 Task: Find connections with filter location Cottbus with filter topic #humanresourceswith filter profile language French with filter current company Axtria - Ingenious Insights with filter school Nagpur University with filter industry Wholesale Luxury Goods and Jewelry with filter service category Real Estate Appraisal with filter keywords title Commercial Loan Officer
Action: Mouse moved to (518, 68)
Screenshot: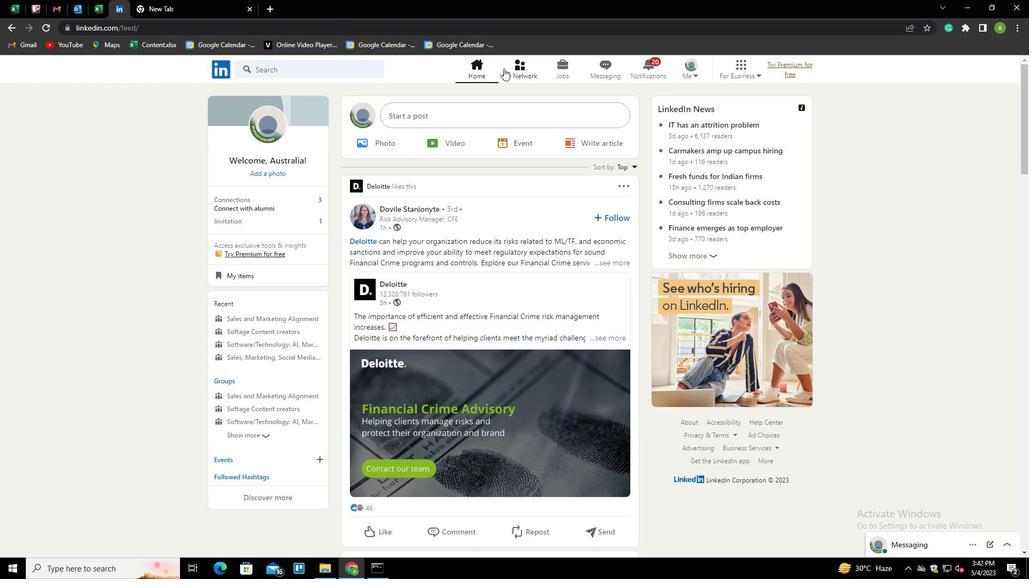 
Action: Mouse pressed left at (518, 68)
Screenshot: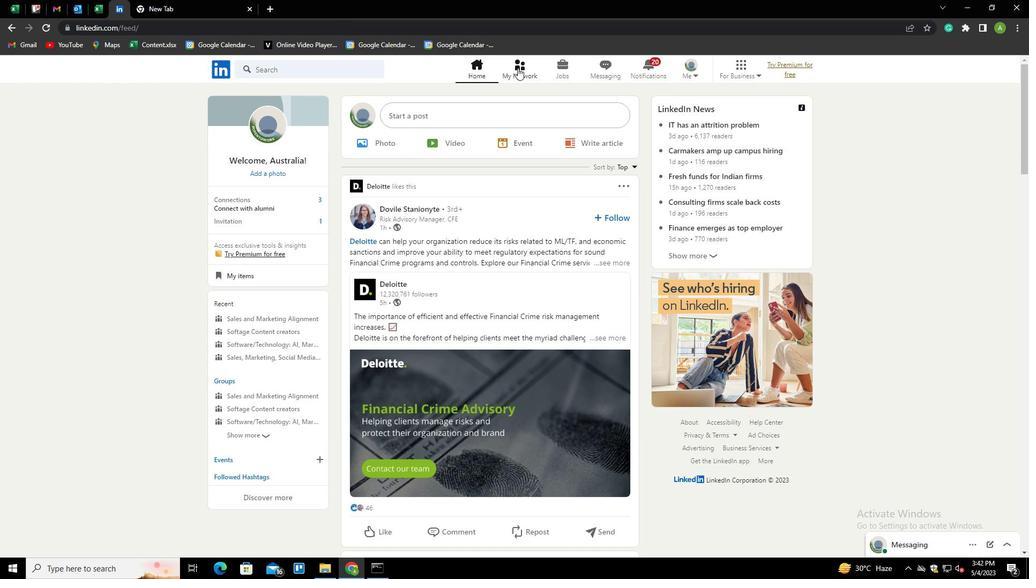 
Action: Mouse moved to (262, 128)
Screenshot: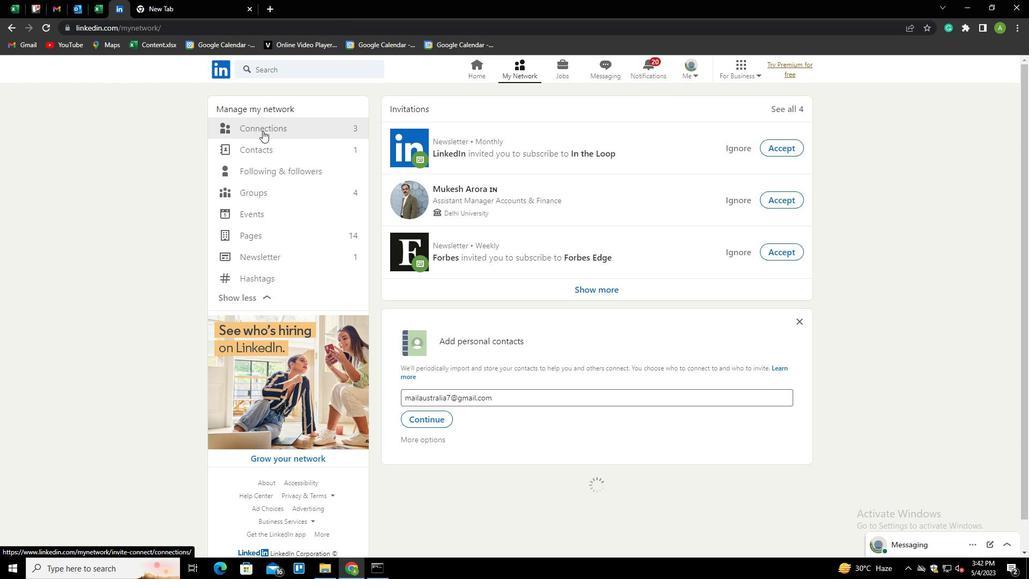 
Action: Mouse pressed left at (262, 128)
Screenshot: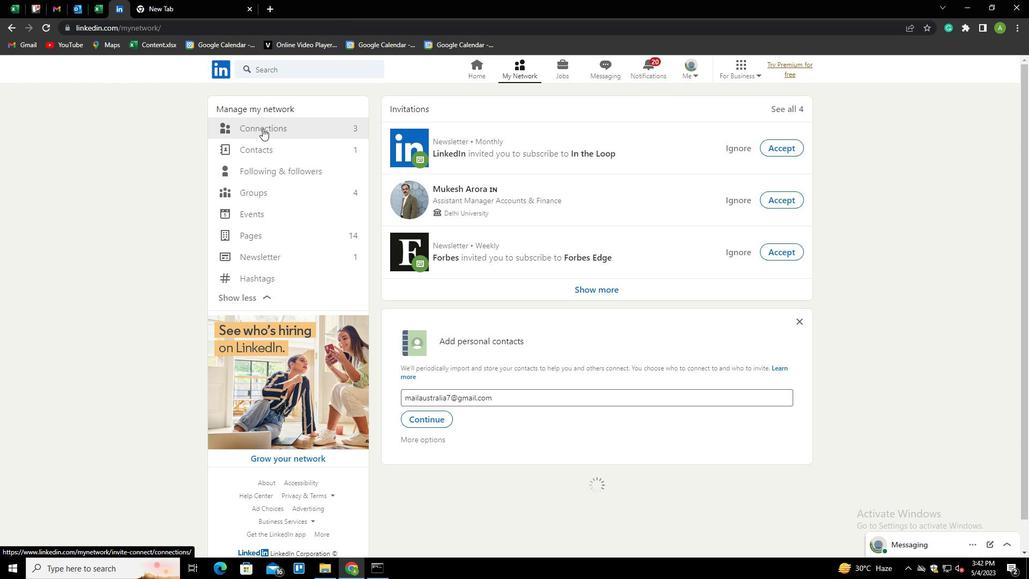 
Action: Mouse moved to (591, 127)
Screenshot: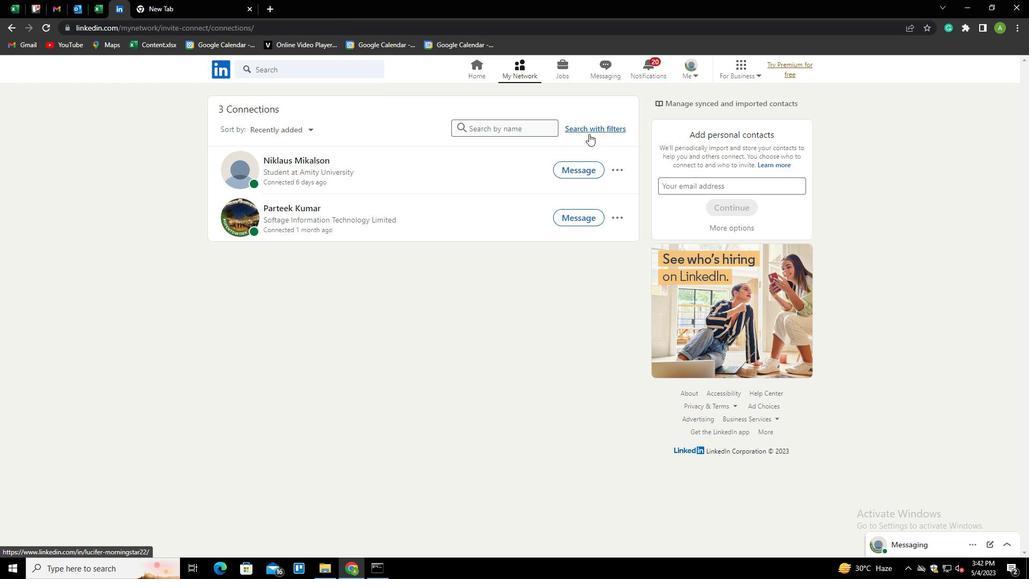 
Action: Mouse pressed left at (591, 127)
Screenshot: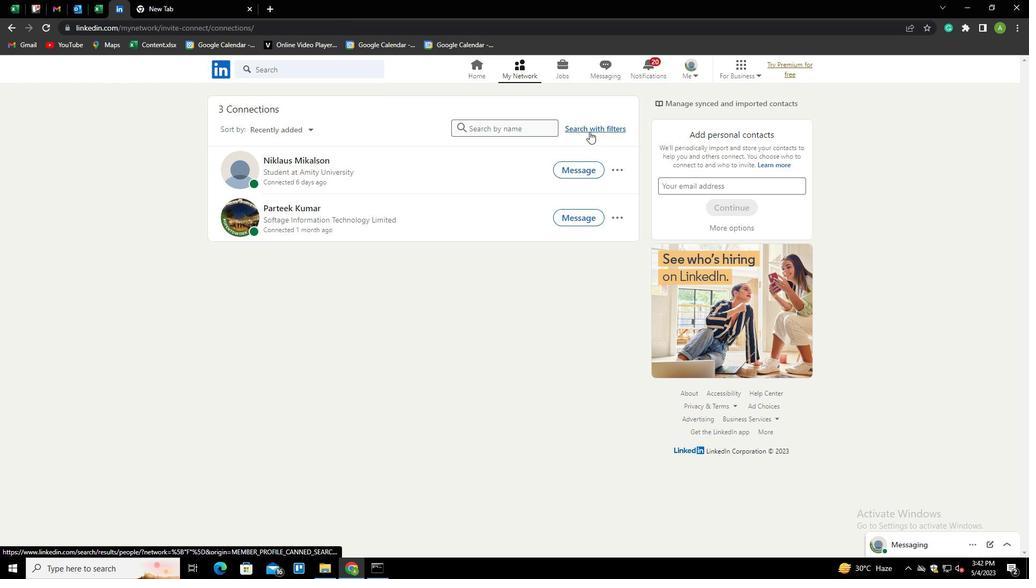 
Action: Mouse moved to (550, 100)
Screenshot: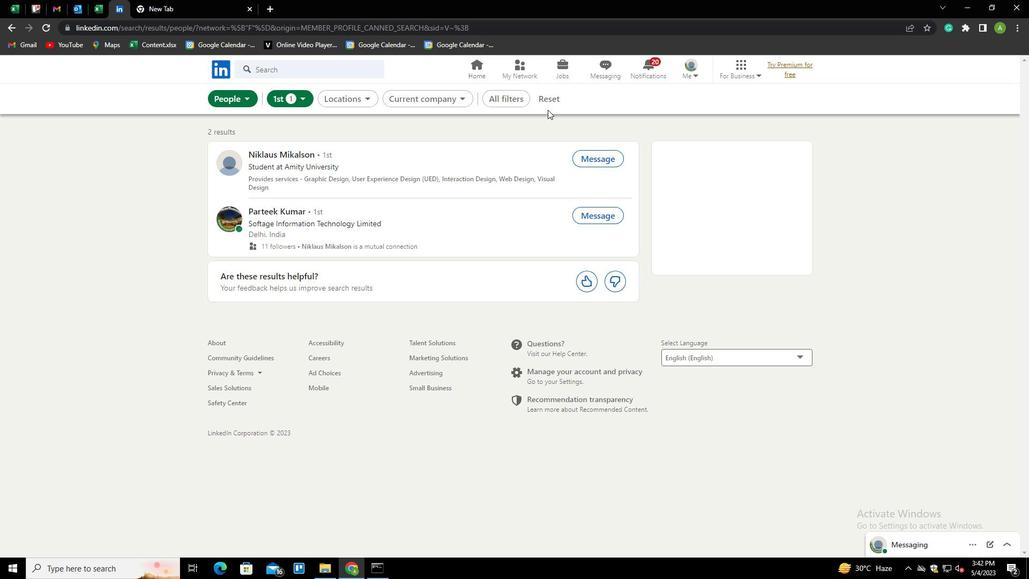 
Action: Mouse pressed left at (550, 100)
Screenshot: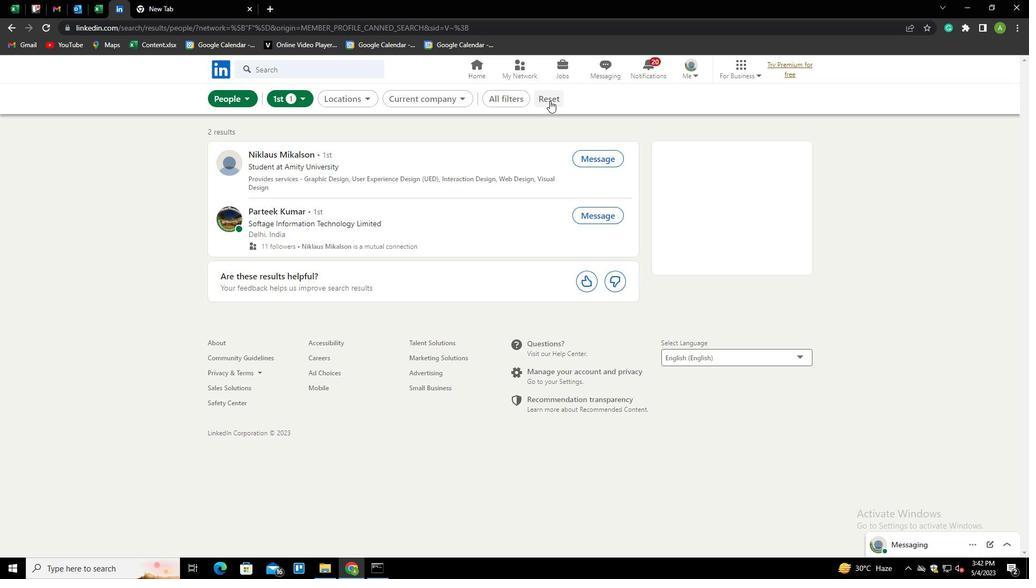 
Action: Mouse moved to (529, 99)
Screenshot: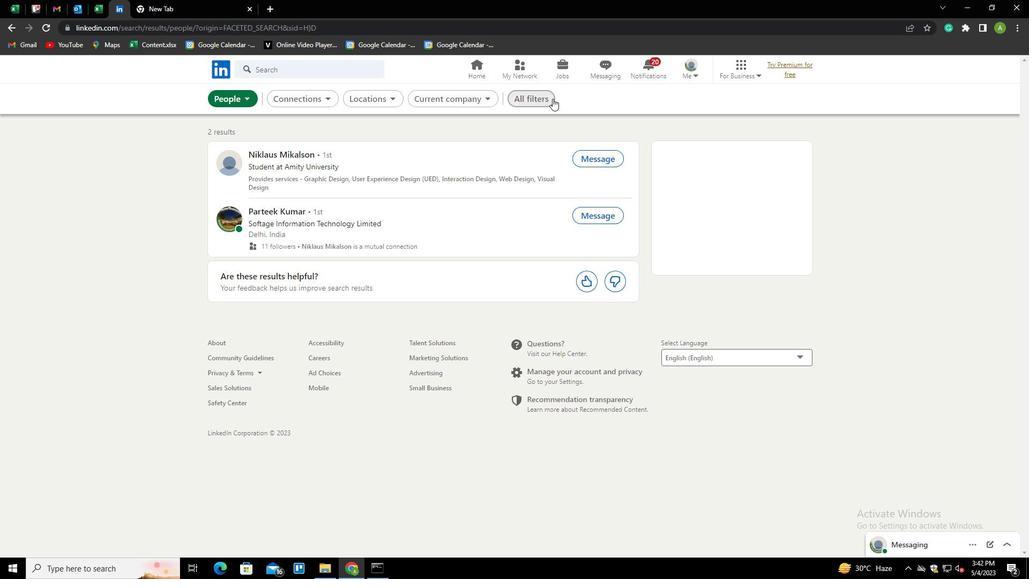 
Action: Mouse pressed left at (529, 99)
Screenshot: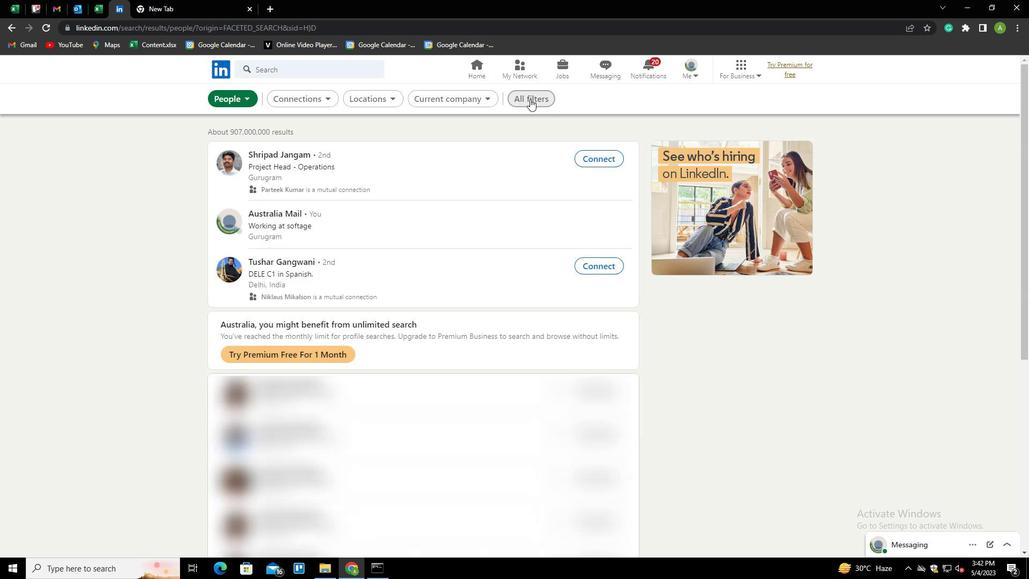 
Action: Mouse moved to (907, 376)
Screenshot: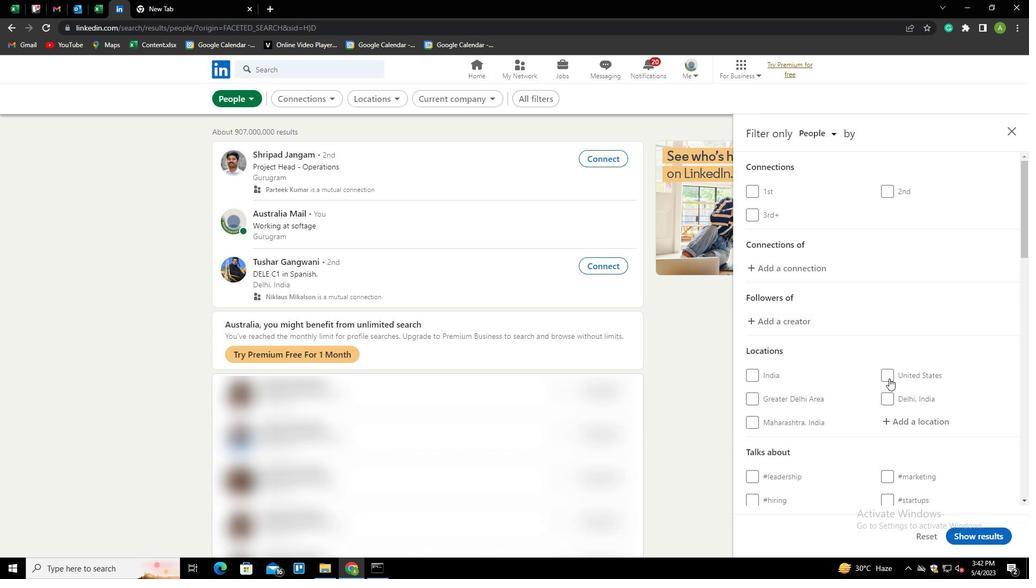 
Action: Mouse scrolled (907, 375) with delta (0, 0)
Screenshot: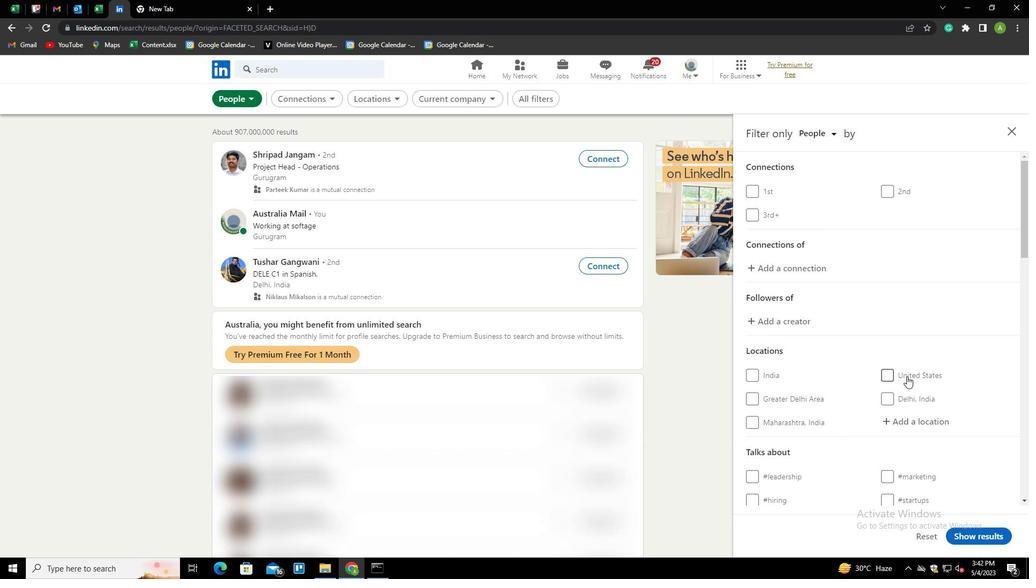 
Action: Mouse scrolled (907, 375) with delta (0, 0)
Screenshot: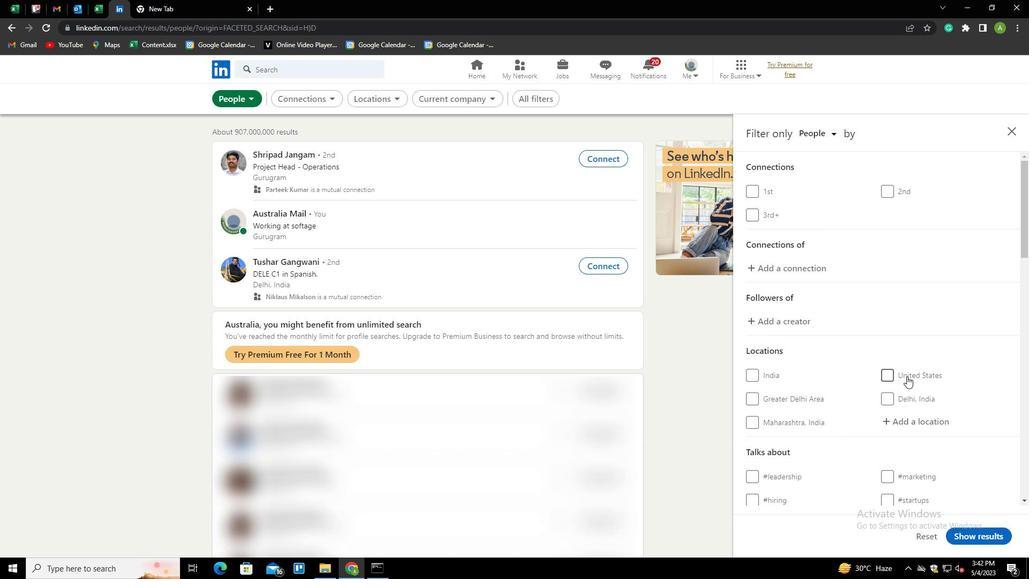 
Action: Mouse moved to (893, 319)
Screenshot: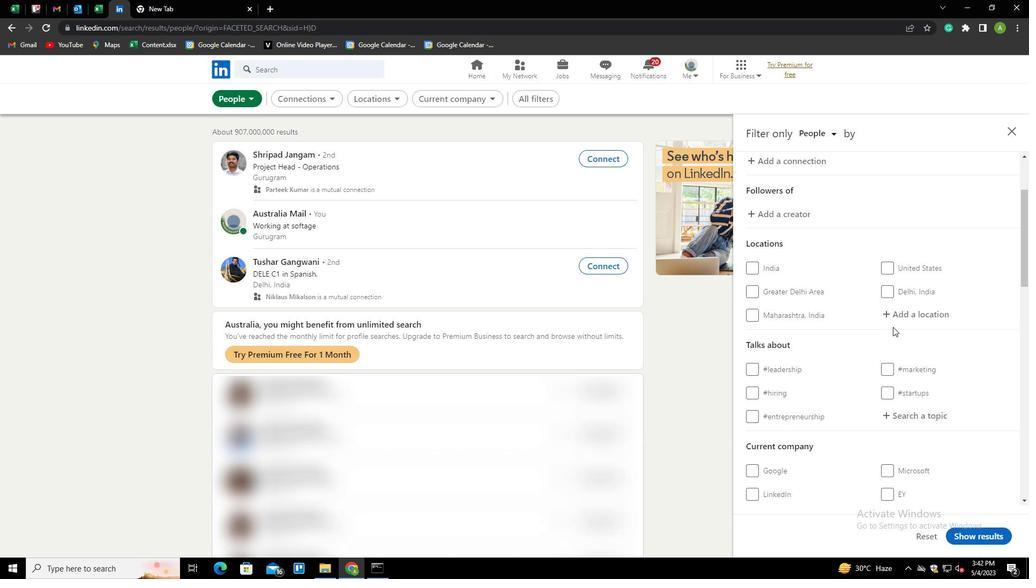 
Action: Mouse pressed left at (893, 319)
Screenshot: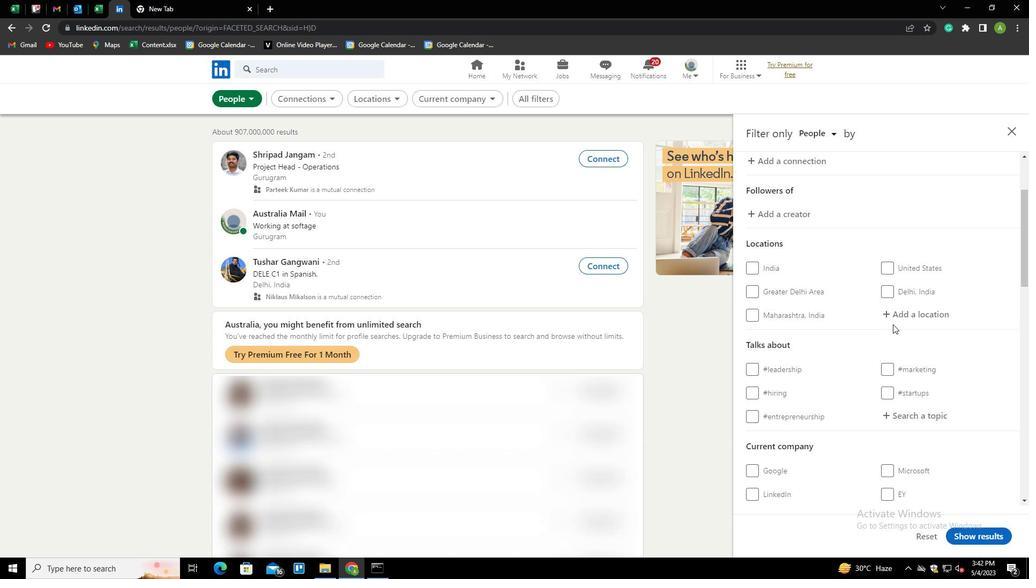 
Action: Key pressed <Key.shift>C
Screenshot: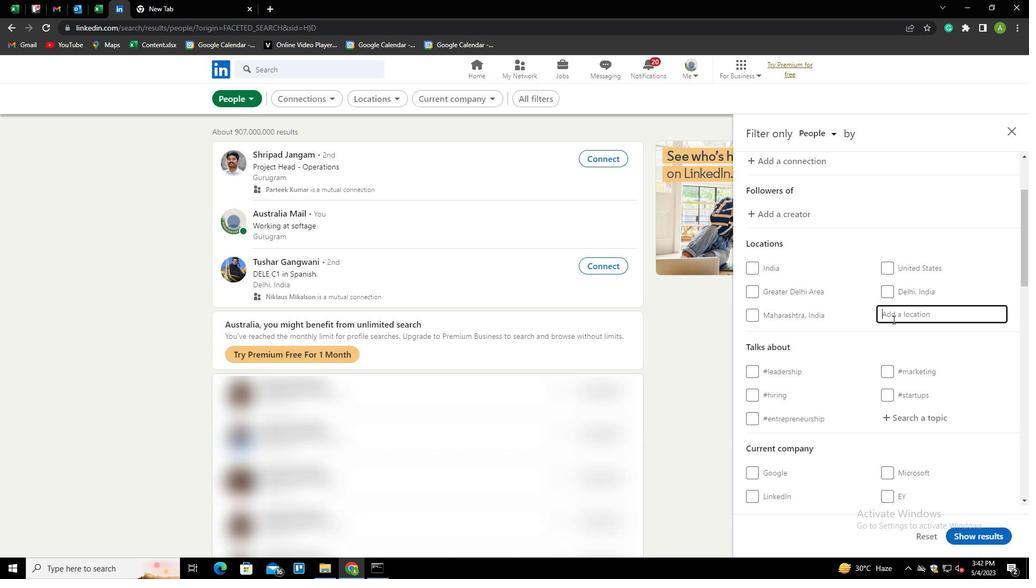 
Action: Mouse moved to (847, 346)
Screenshot: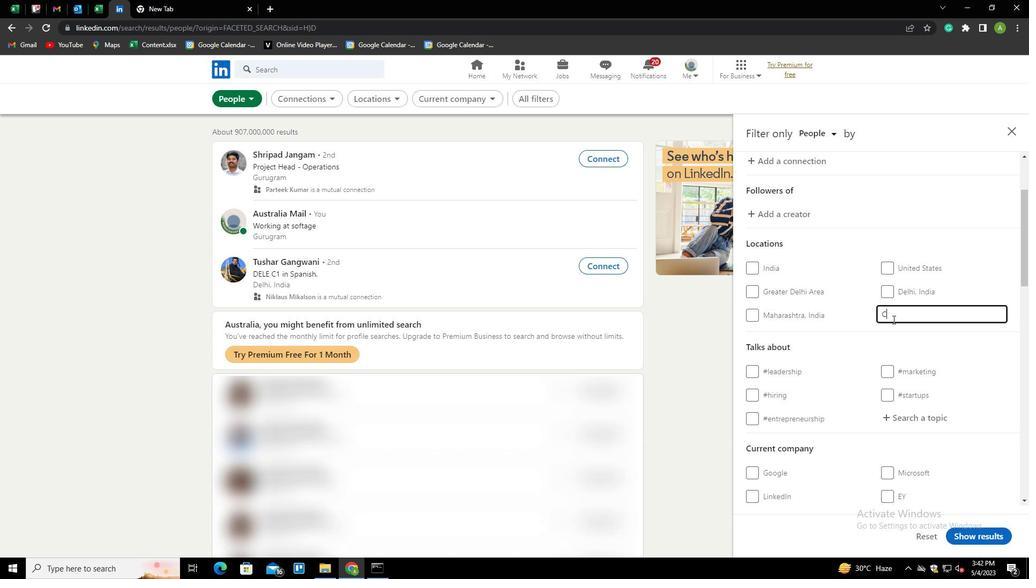 
Action: Key pressed OTTBUS<Key.down><Key.enter>
Screenshot: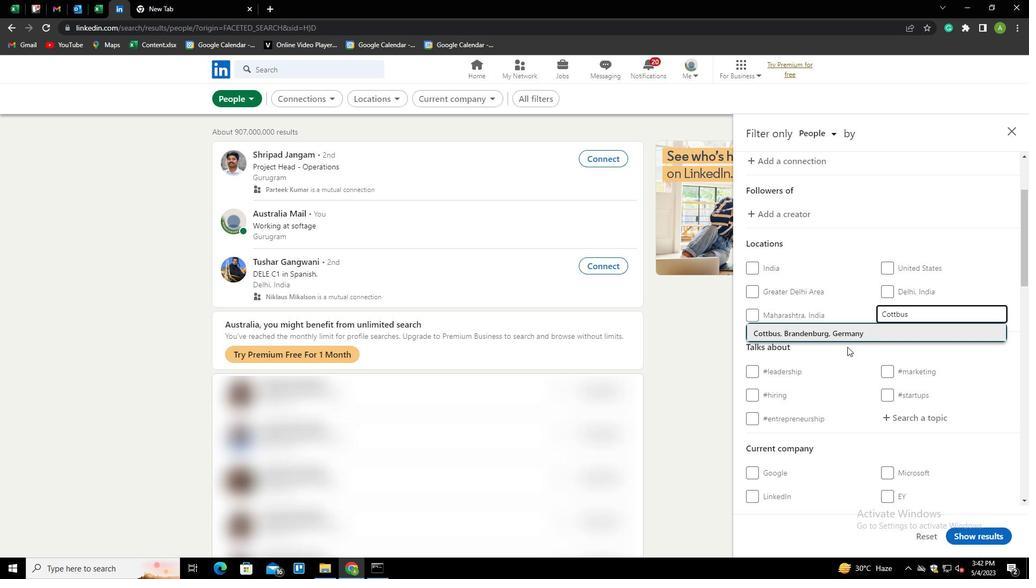 
Action: Mouse moved to (874, 301)
Screenshot: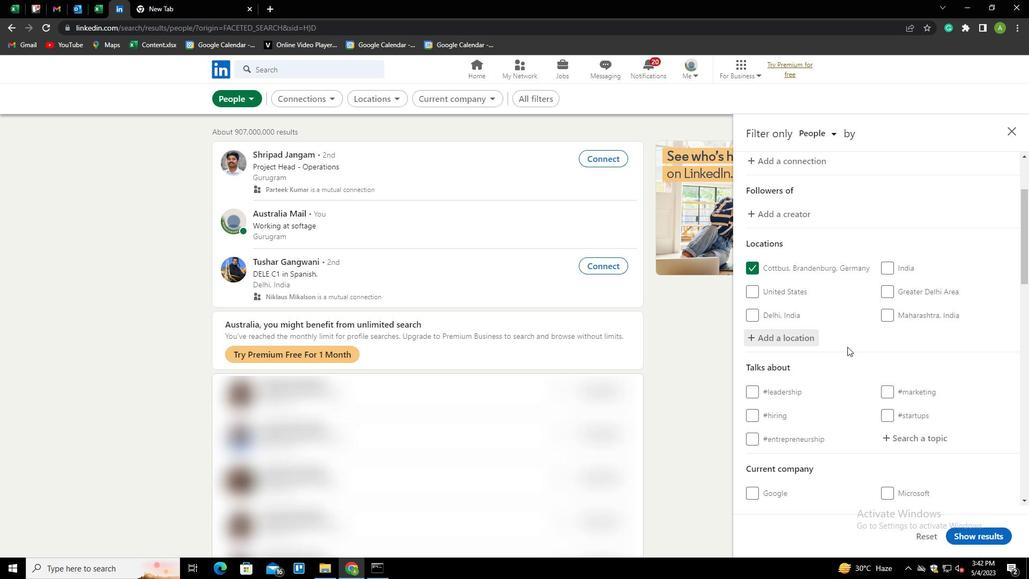 
Action: Mouse scrolled (874, 301) with delta (0, 0)
Screenshot: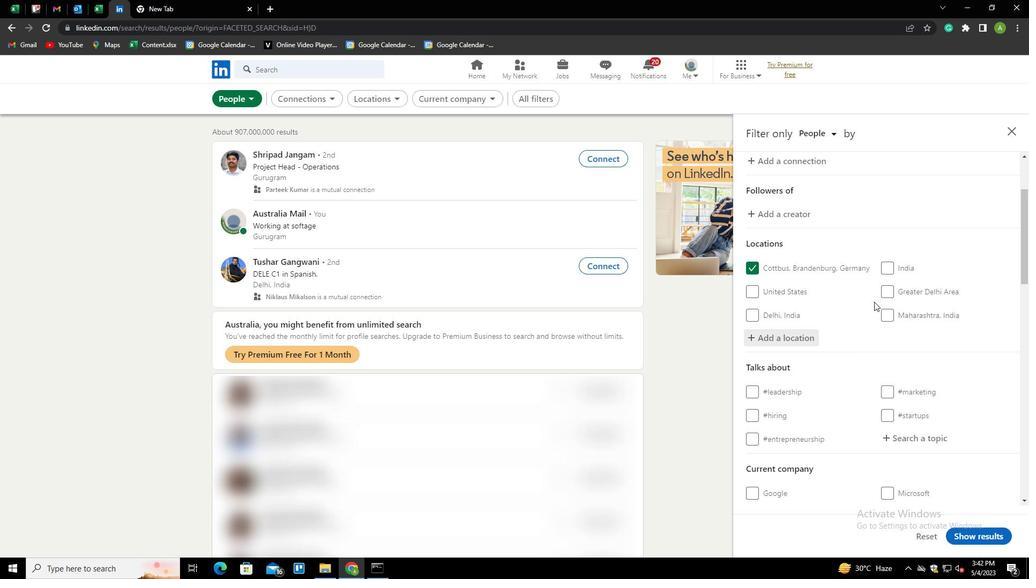 
Action: Mouse scrolled (874, 301) with delta (0, 0)
Screenshot: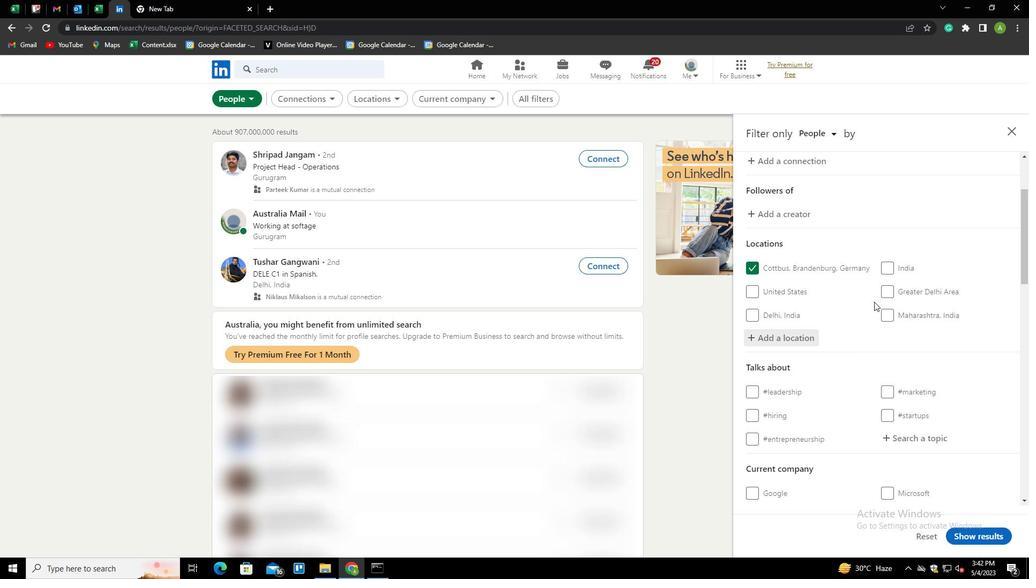 
Action: Mouse moved to (899, 332)
Screenshot: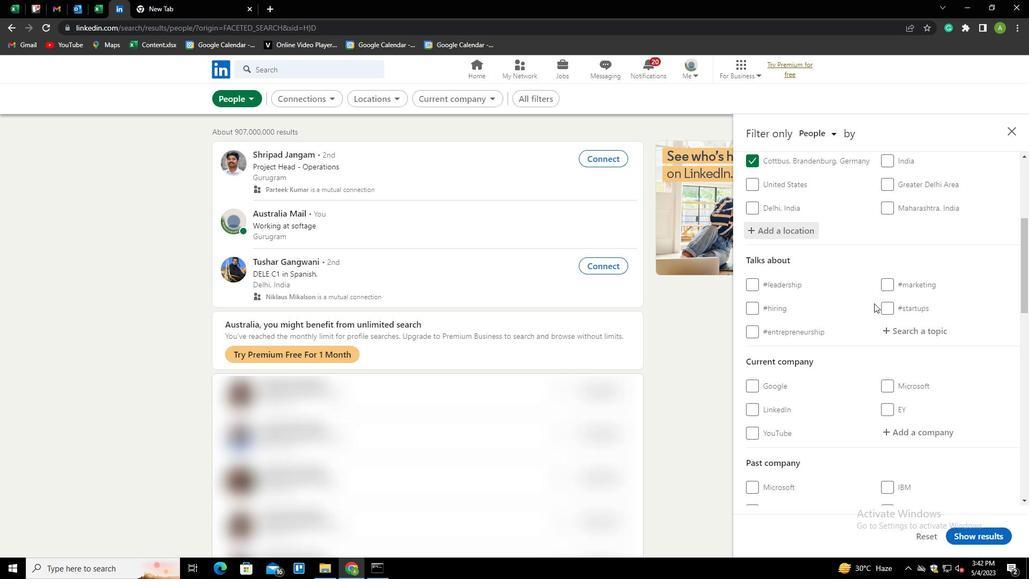 
Action: Mouse pressed left at (899, 332)
Screenshot: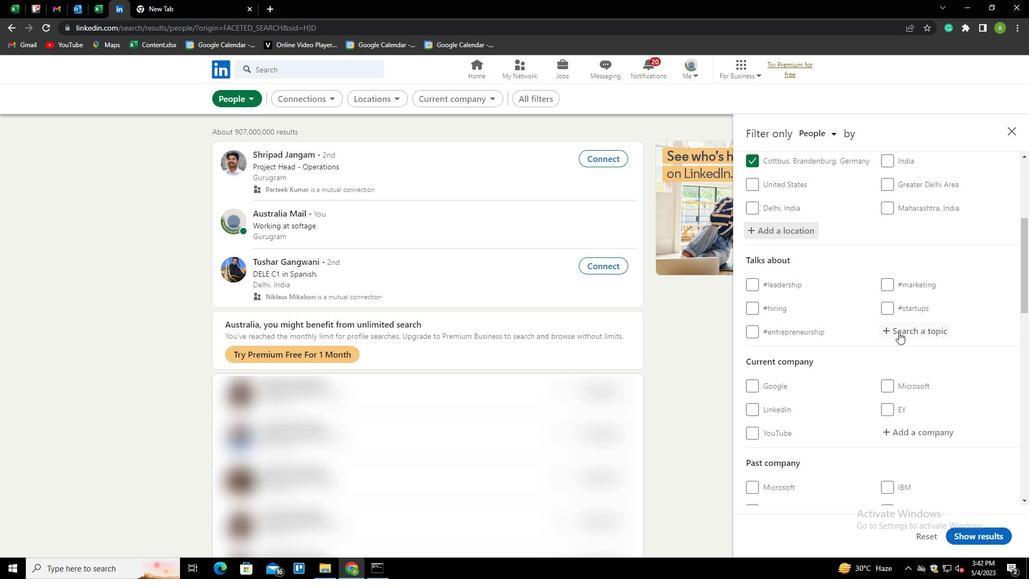 
Action: Mouse moved to (897, 333)
Screenshot: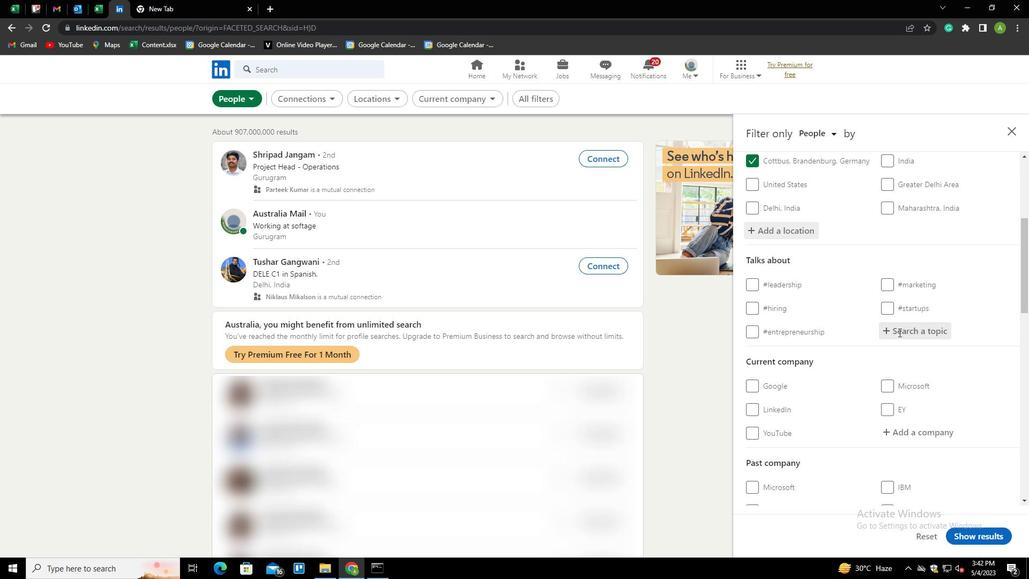 
Action: Key pressed HUMANRESOURCES<Key.down><Key.enter>
Screenshot: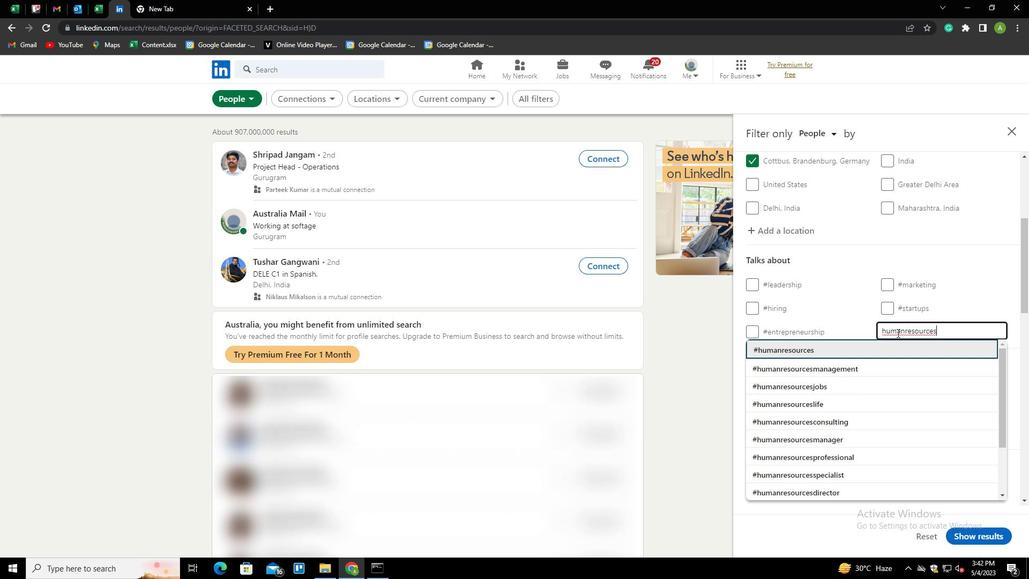 
Action: Mouse moved to (897, 331)
Screenshot: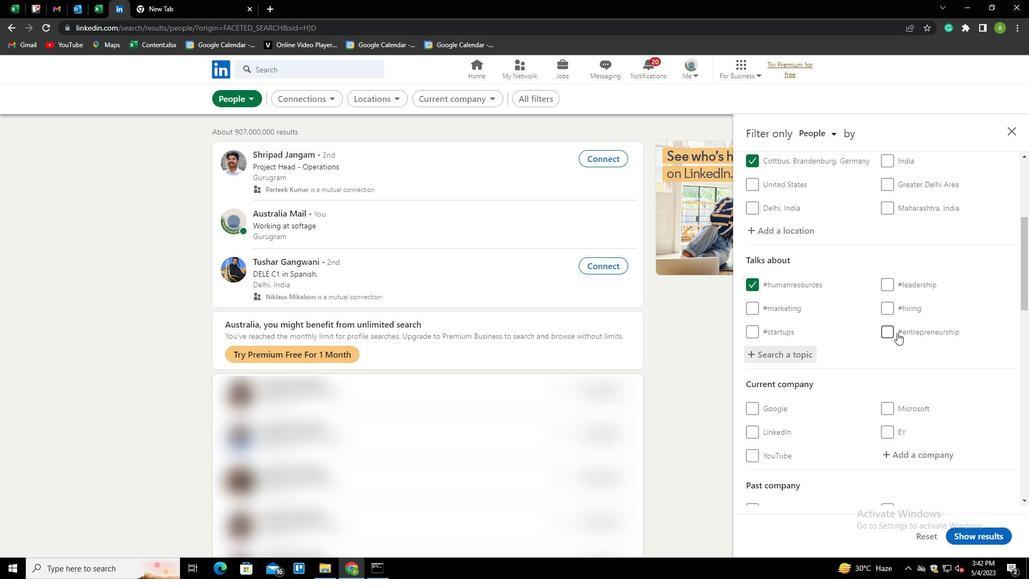 
Action: Mouse scrolled (897, 330) with delta (0, 0)
Screenshot: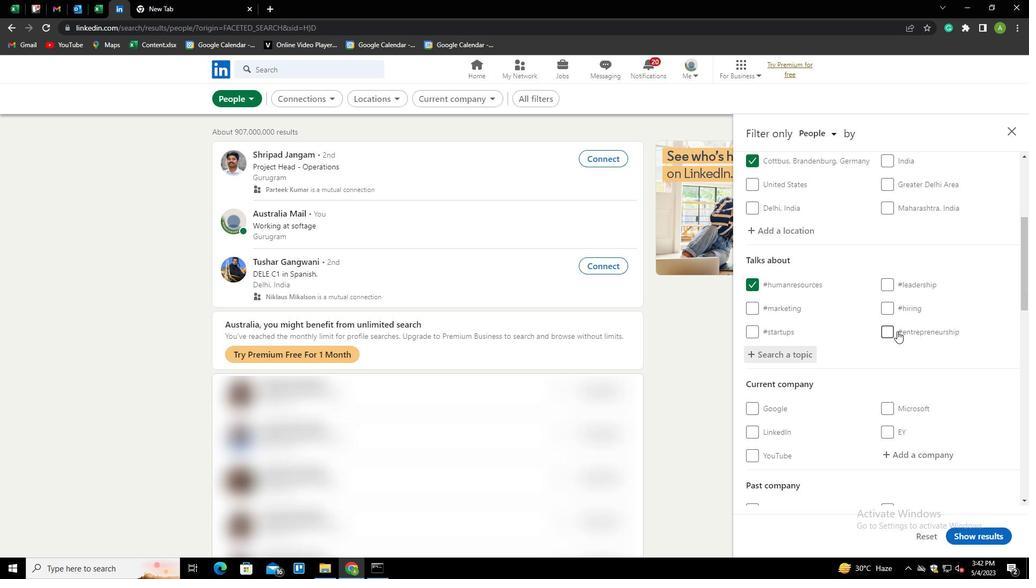 
Action: Mouse scrolled (897, 330) with delta (0, 0)
Screenshot: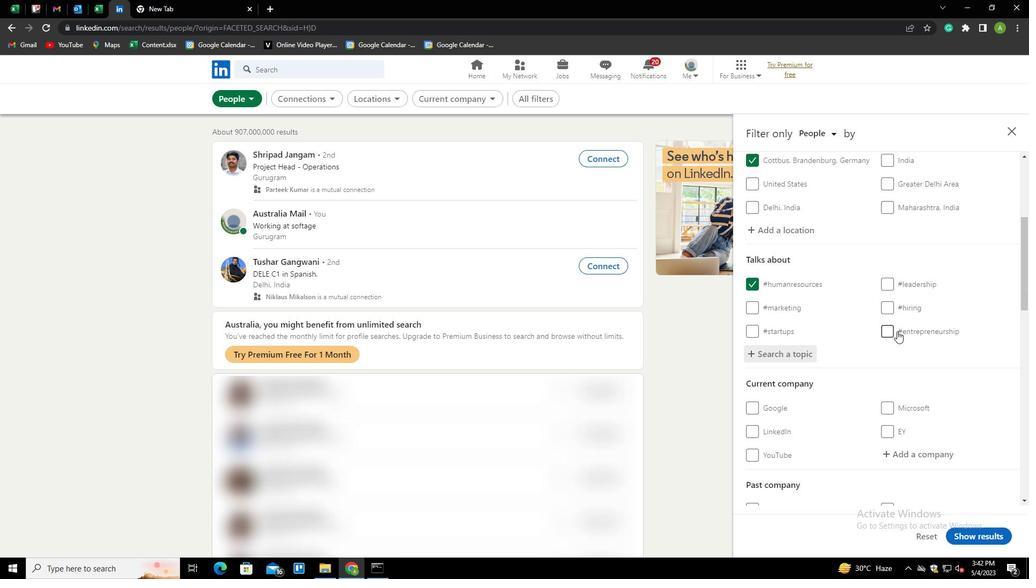 
Action: Mouse scrolled (897, 330) with delta (0, 0)
Screenshot: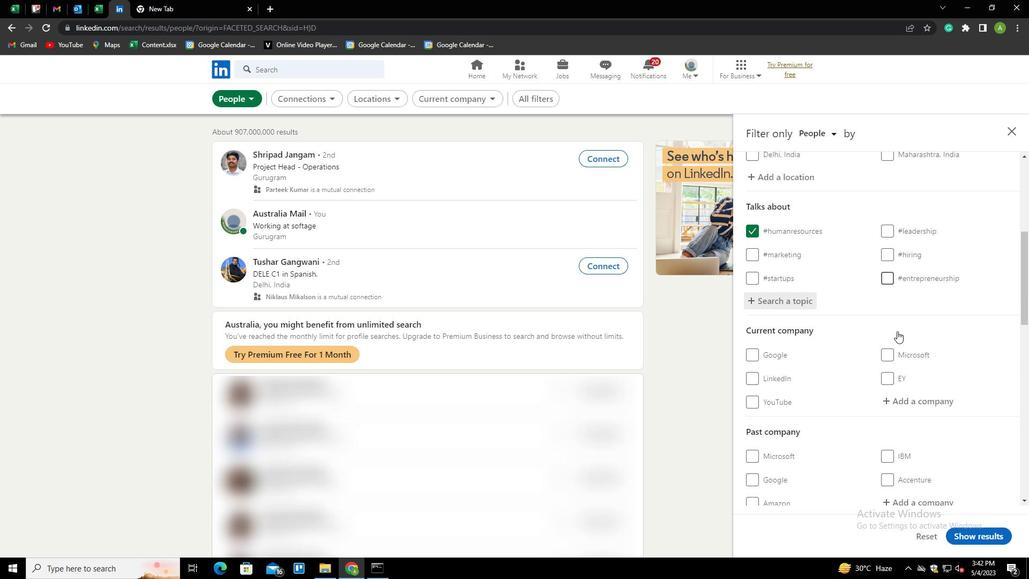 
Action: Mouse scrolled (897, 330) with delta (0, 0)
Screenshot: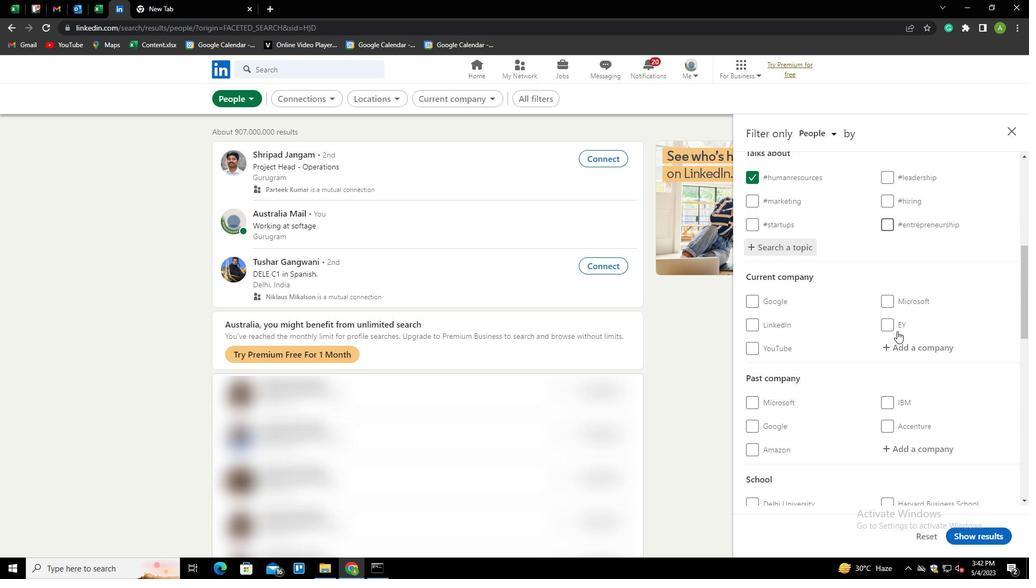 
Action: Mouse scrolled (897, 330) with delta (0, 0)
Screenshot: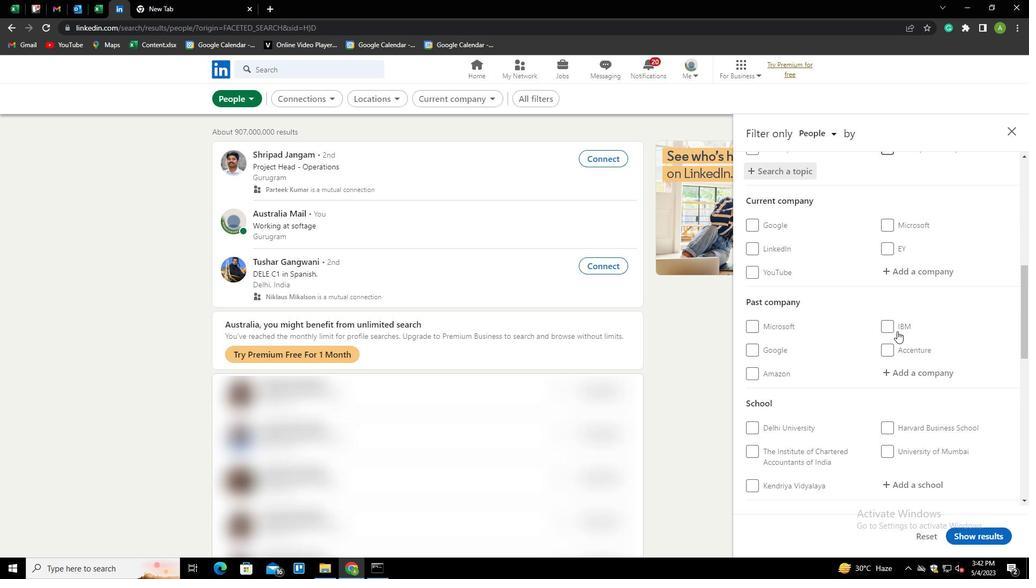 
Action: Mouse scrolled (897, 330) with delta (0, 0)
Screenshot: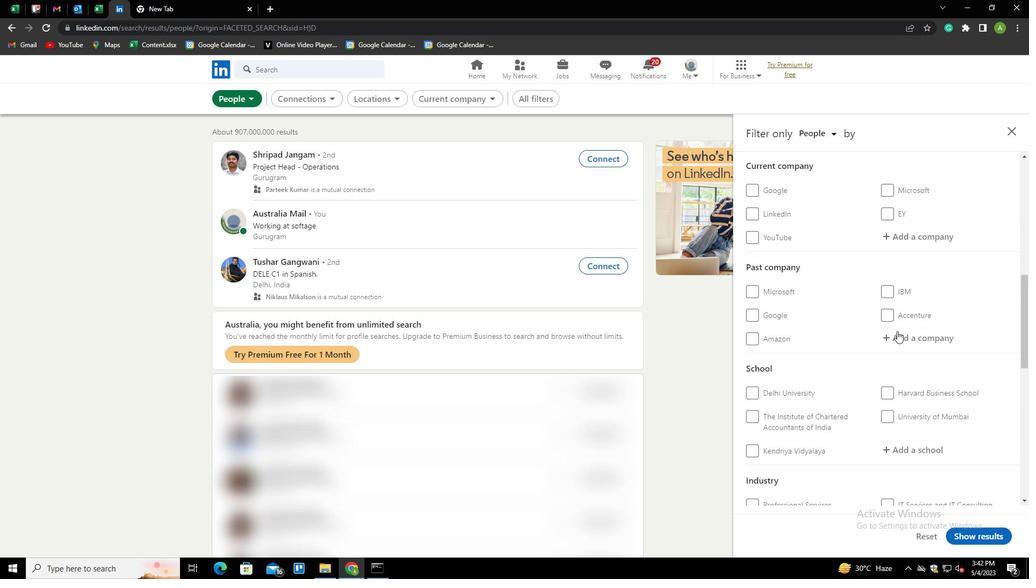 
Action: Mouse scrolled (897, 330) with delta (0, 0)
Screenshot: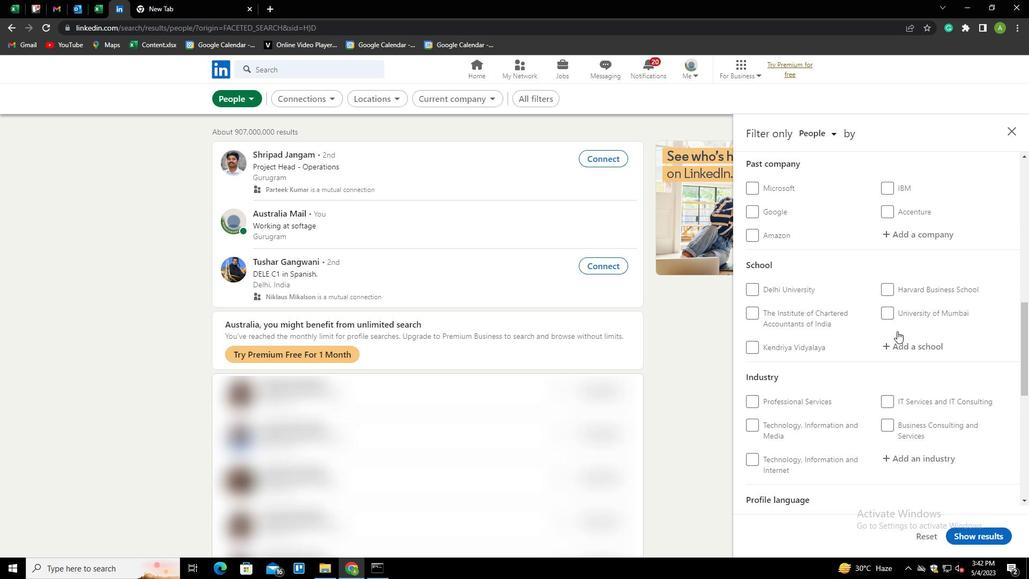 
Action: Mouse scrolled (897, 330) with delta (0, 0)
Screenshot: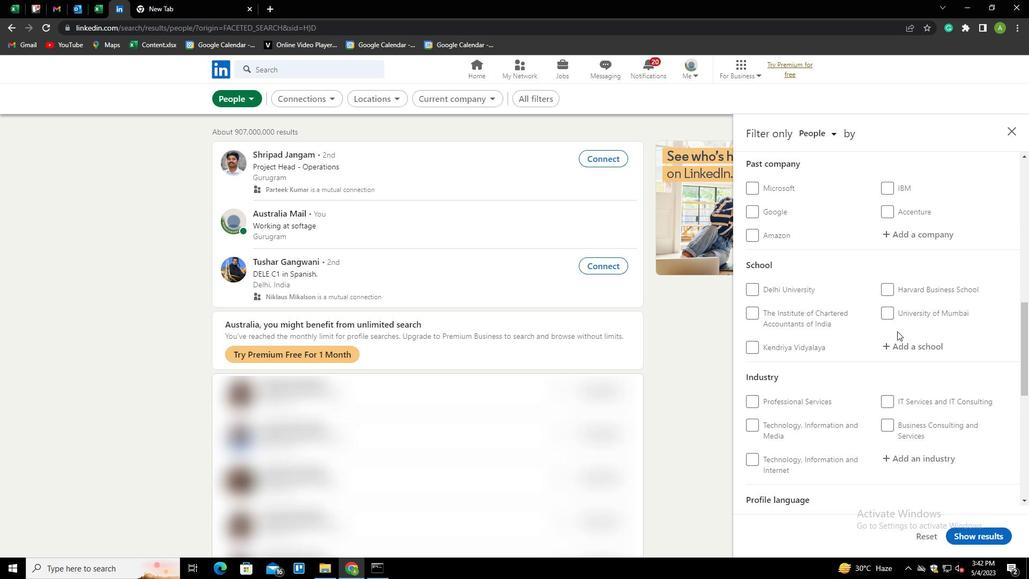 
Action: Mouse scrolled (897, 330) with delta (0, 0)
Screenshot: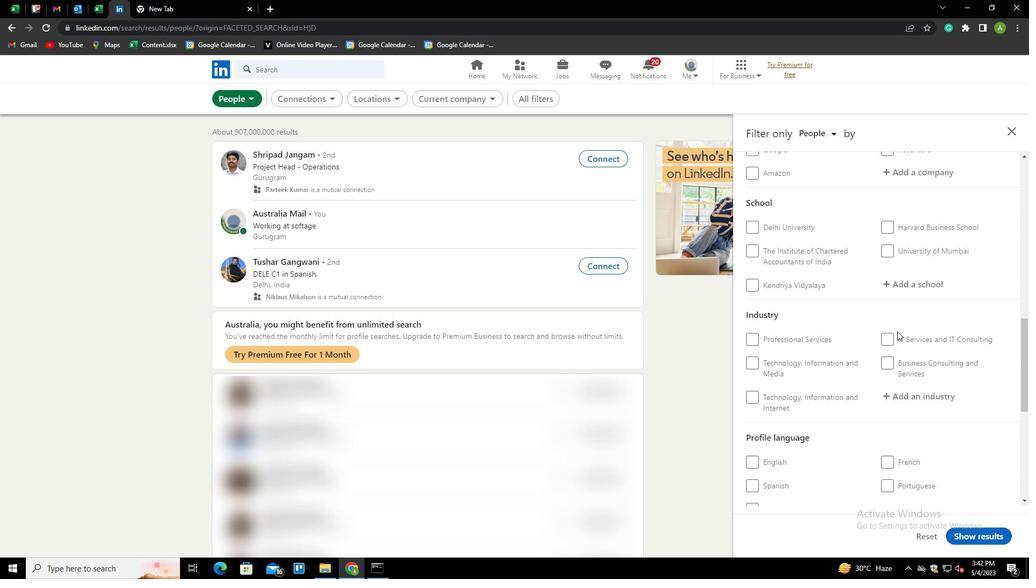 
Action: Mouse scrolled (897, 330) with delta (0, 0)
Screenshot: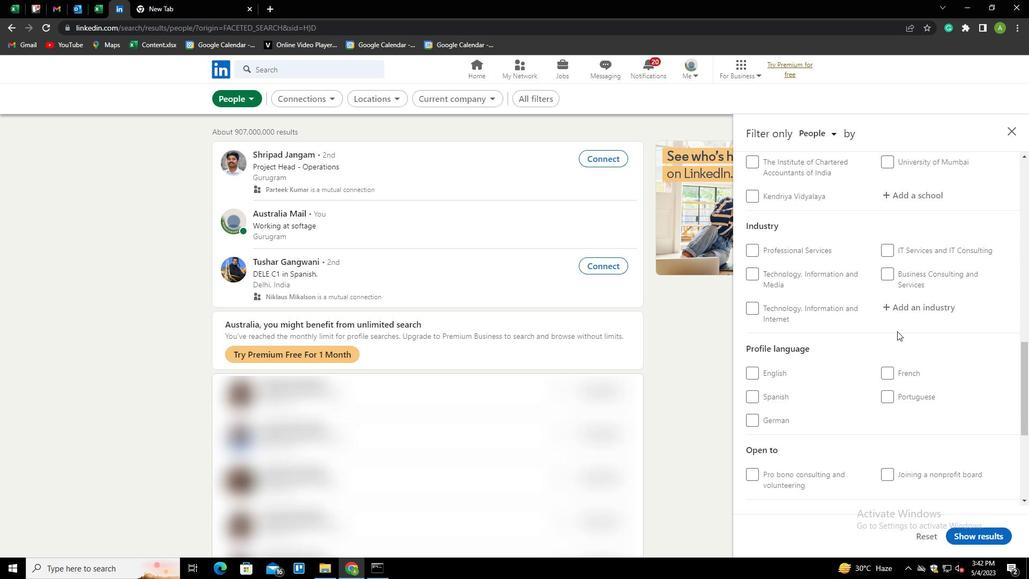 
Action: Mouse moved to (891, 309)
Screenshot: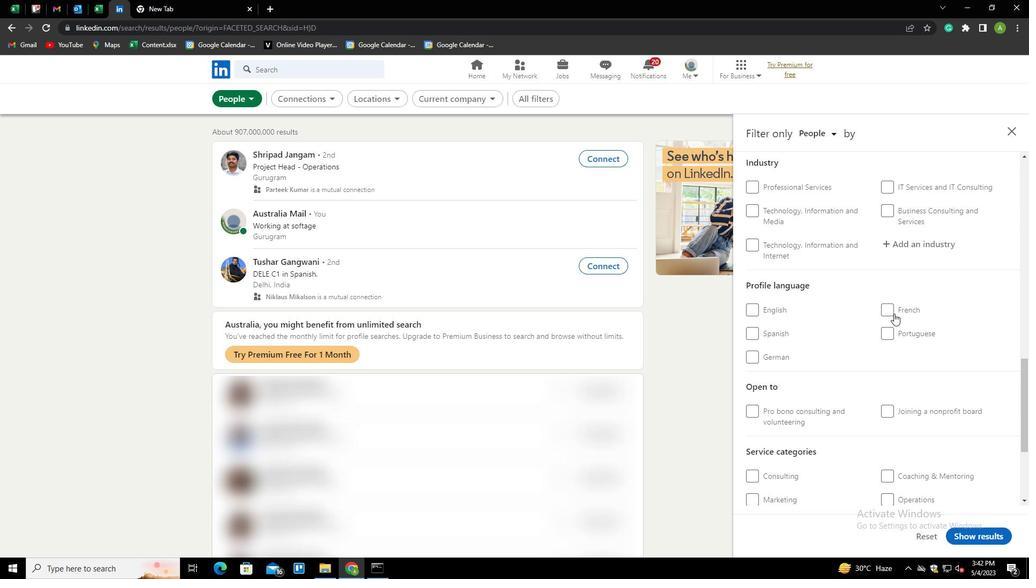 
Action: Mouse pressed left at (891, 309)
Screenshot: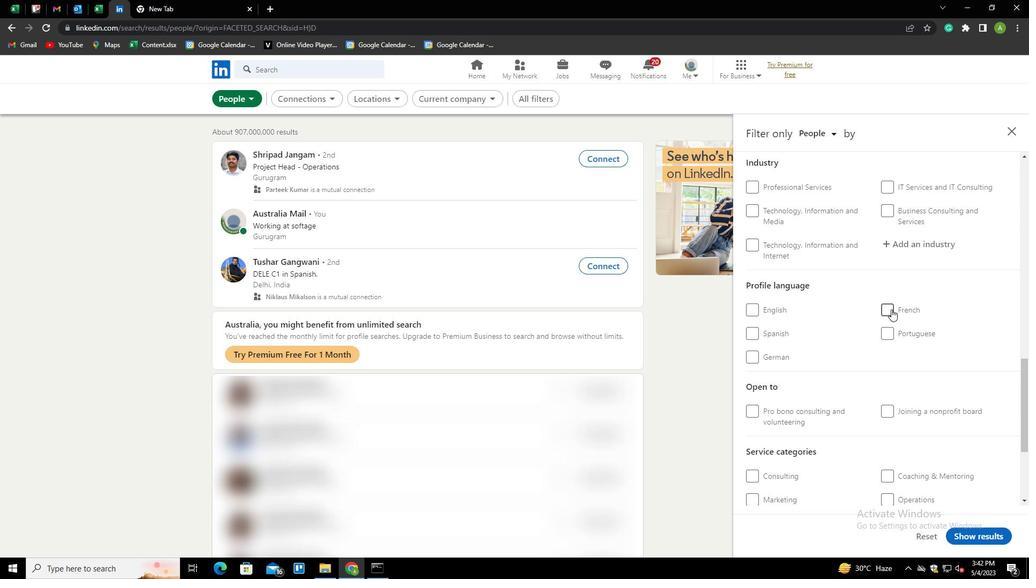 
Action: Mouse moved to (921, 329)
Screenshot: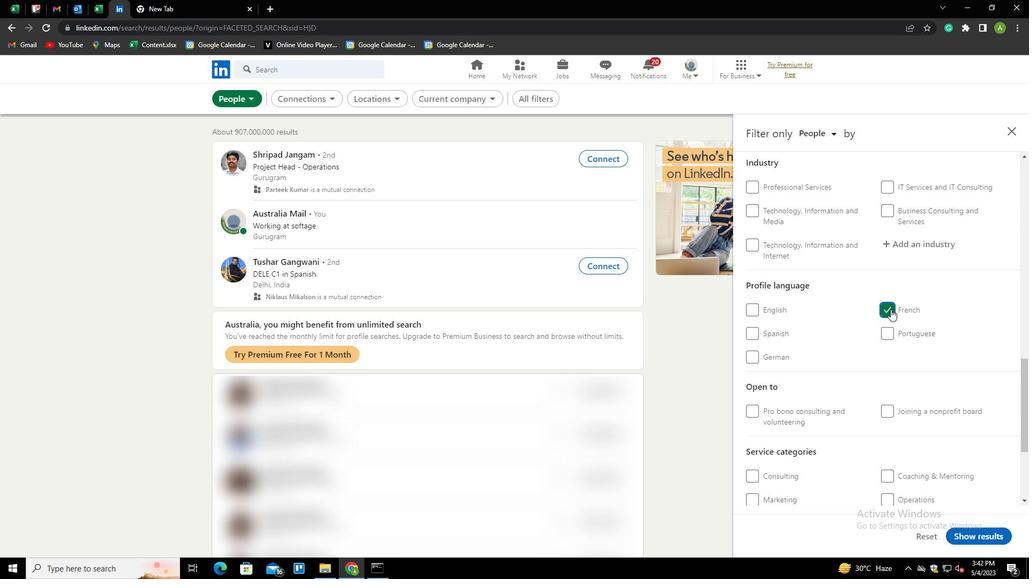 
Action: Mouse scrolled (921, 330) with delta (0, 0)
Screenshot: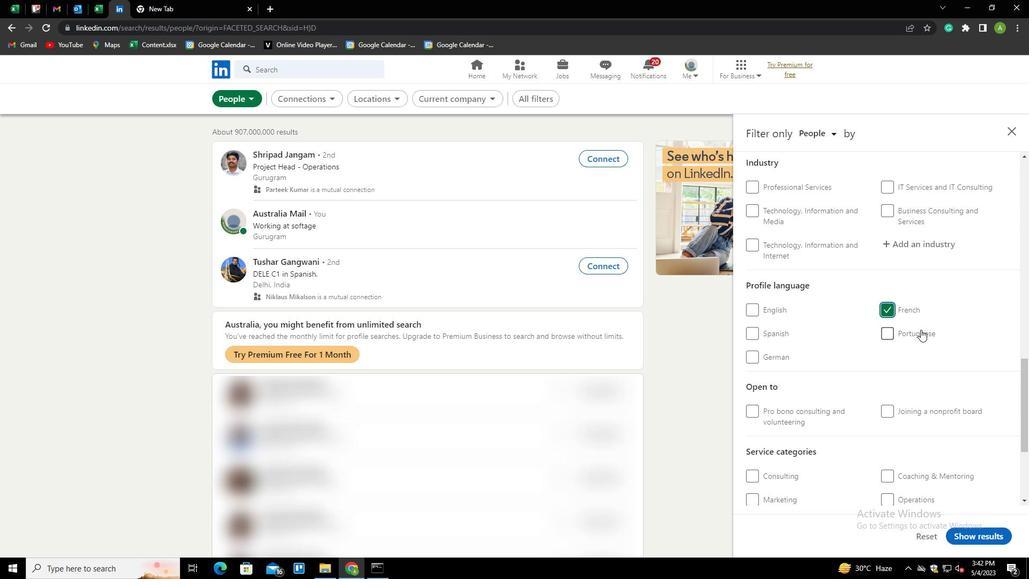
Action: Mouse scrolled (921, 330) with delta (0, 0)
Screenshot: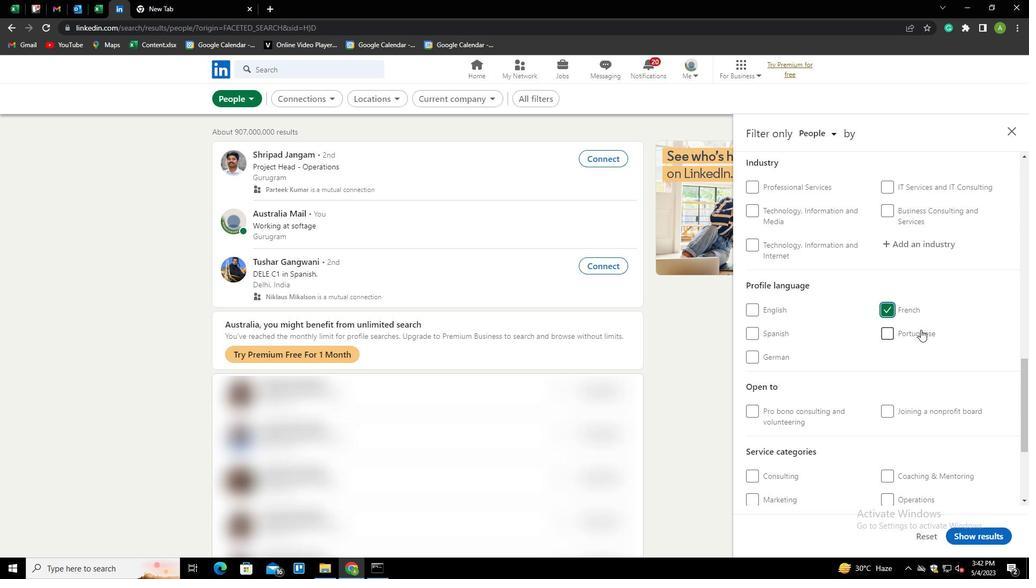 
Action: Mouse scrolled (921, 330) with delta (0, 0)
Screenshot: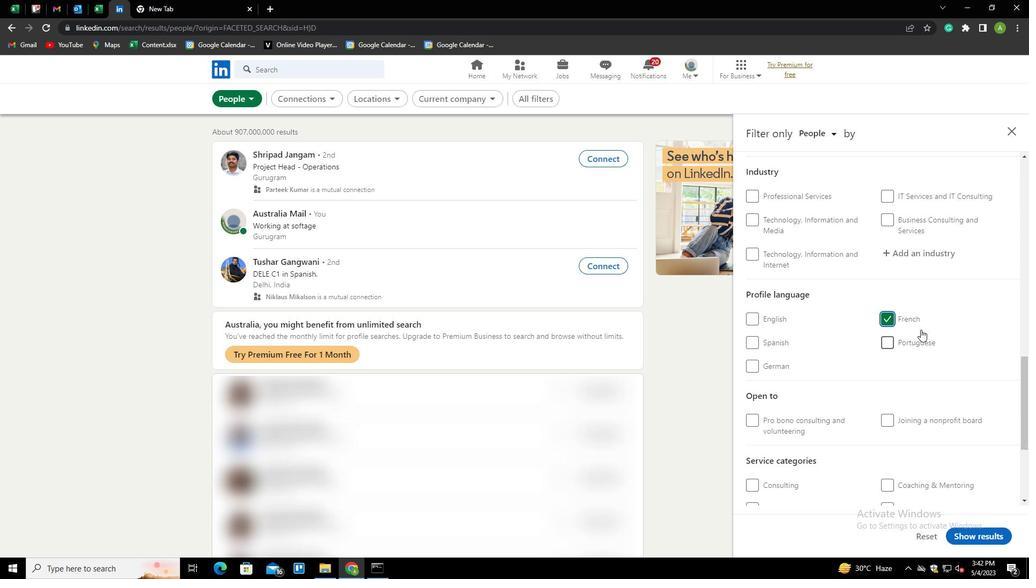 
Action: Mouse scrolled (921, 330) with delta (0, 0)
Screenshot: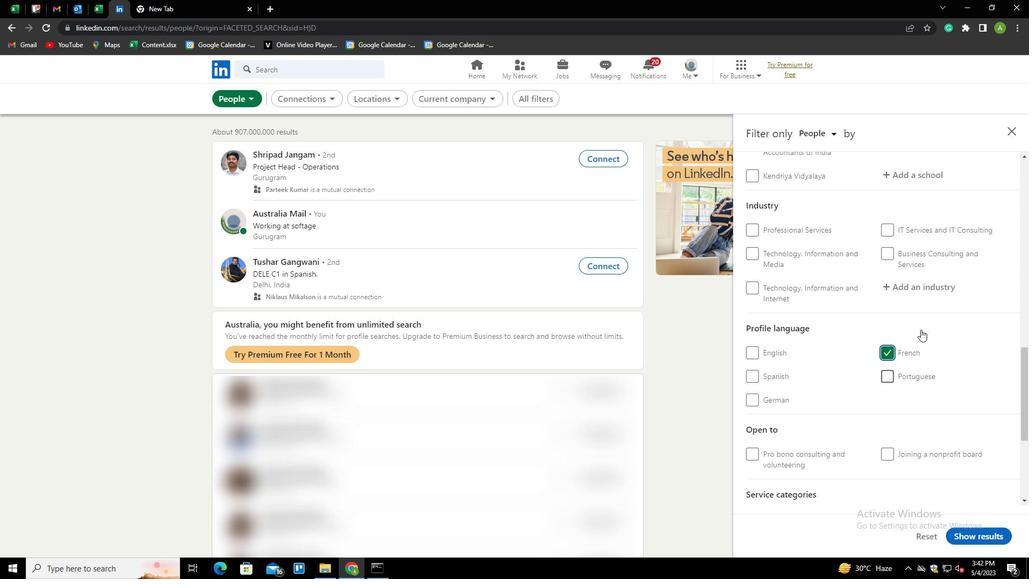 
Action: Mouse scrolled (921, 330) with delta (0, 0)
Screenshot: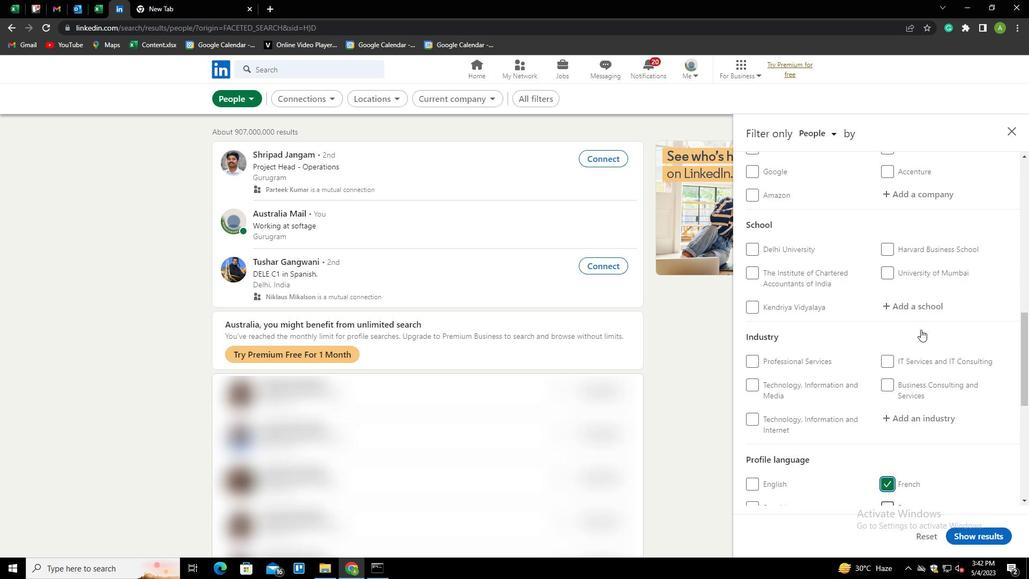 
Action: Mouse scrolled (921, 330) with delta (0, 0)
Screenshot: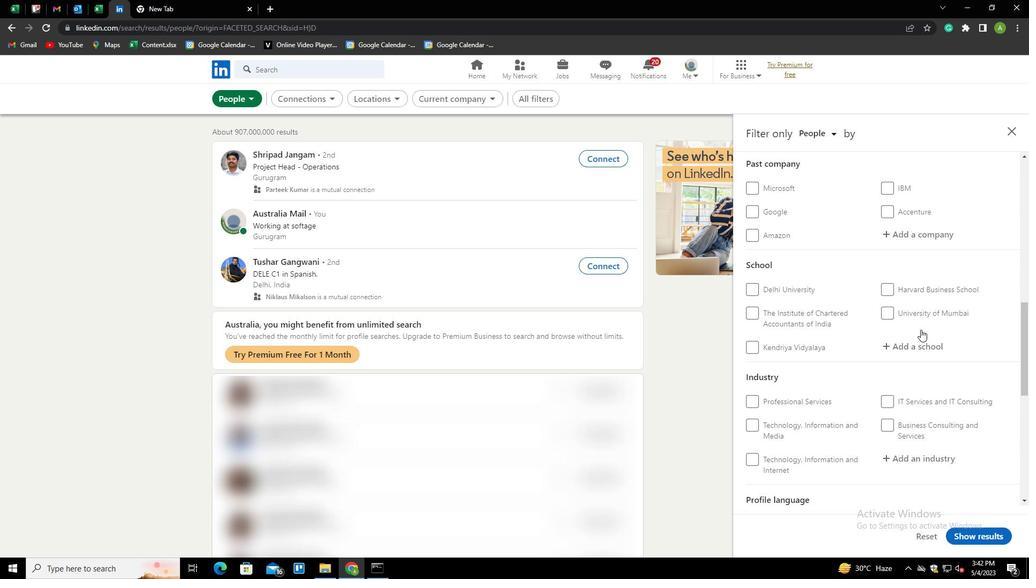 
Action: Mouse scrolled (921, 330) with delta (0, 0)
Screenshot: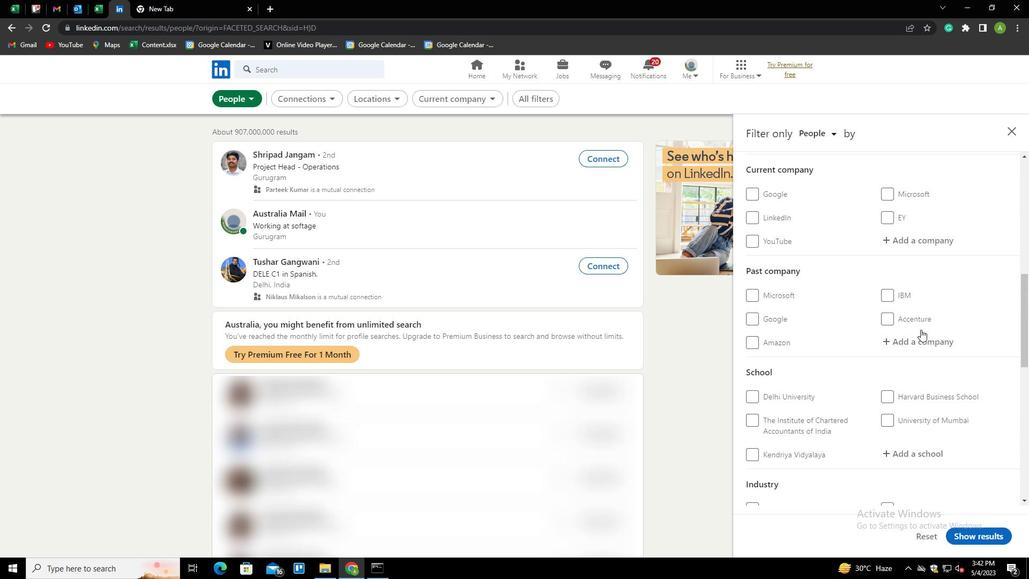 
Action: Mouse scrolled (921, 330) with delta (0, 0)
Screenshot: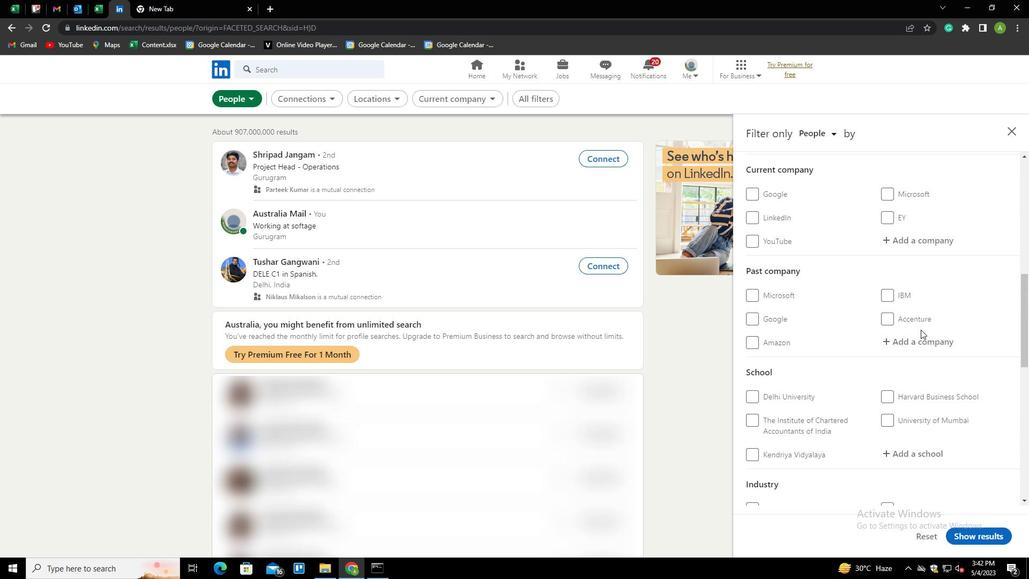 
Action: Mouse scrolled (921, 330) with delta (0, 0)
Screenshot: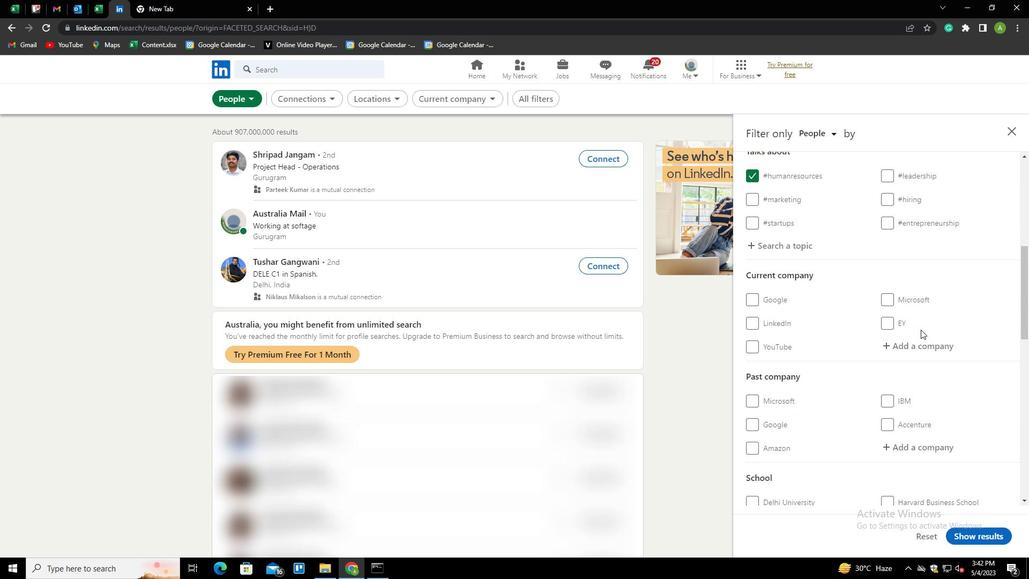 
Action: Mouse moved to (923, 402)
Screenshot: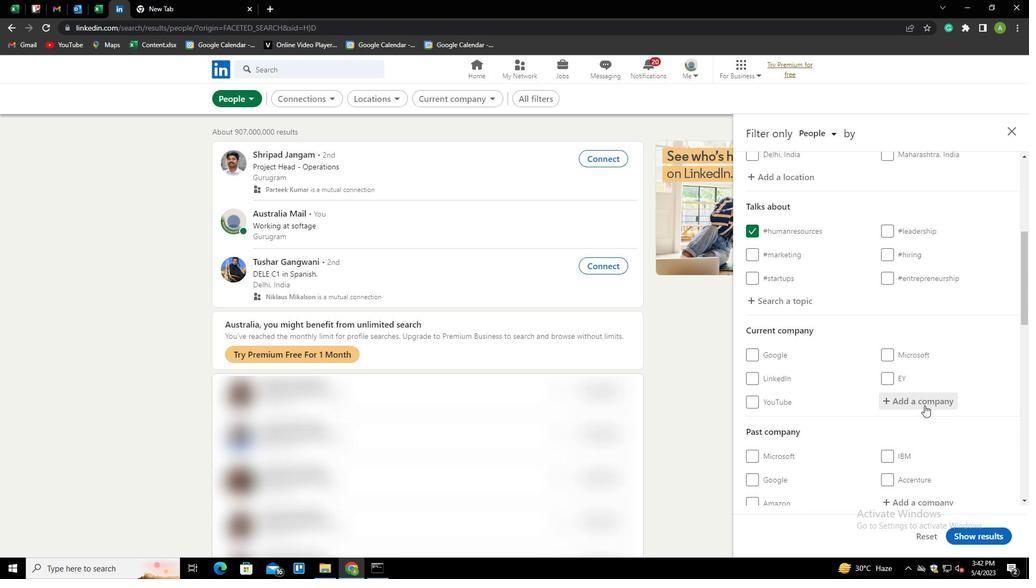 
Action: Mouse pressed left at (923, 402)
Screenshot: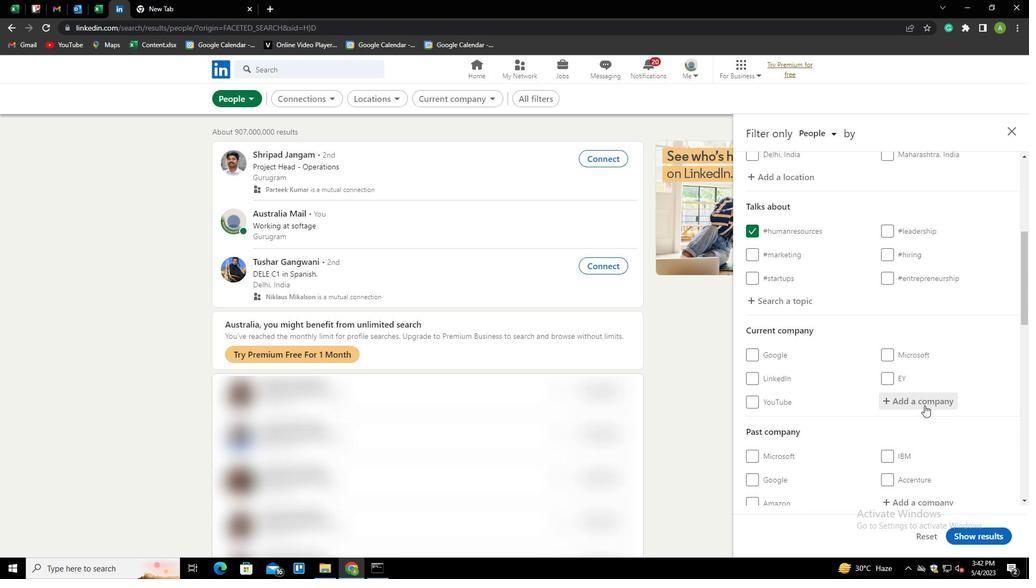 
Action: Key pressed <Key.shift><Key.shift><Key.shift><Key.shift><Key.shift><Key.shift><Key.shift><Key.shift><Key.shift><Key.shift>AXTRIA<Key.space>-<Key.space><Key.shift>INGEN<Key.down><Key.enter>
Screenshot: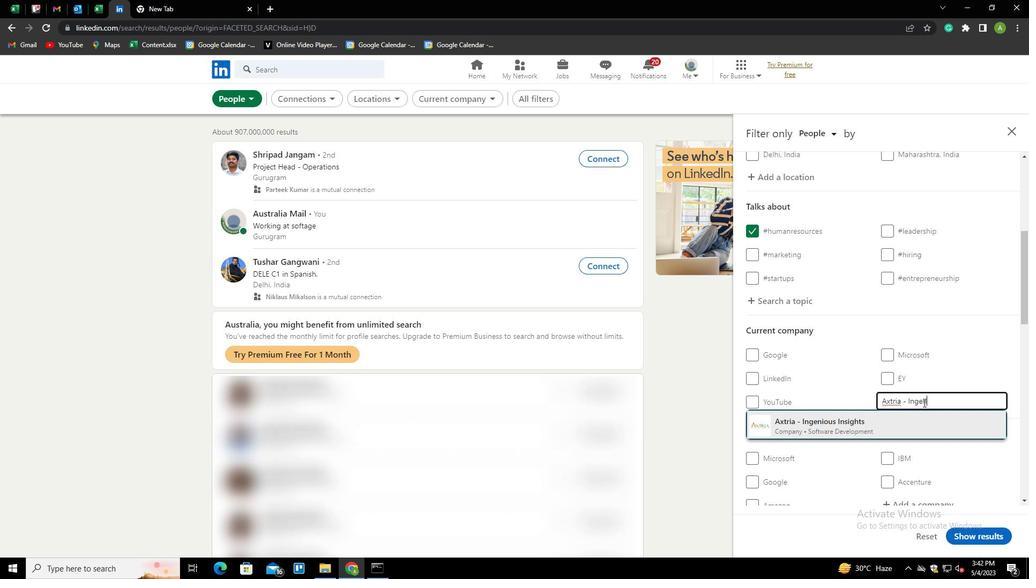 
Action: Mouse scrolled (923, 402) with delta (0, 0)
Screenshot: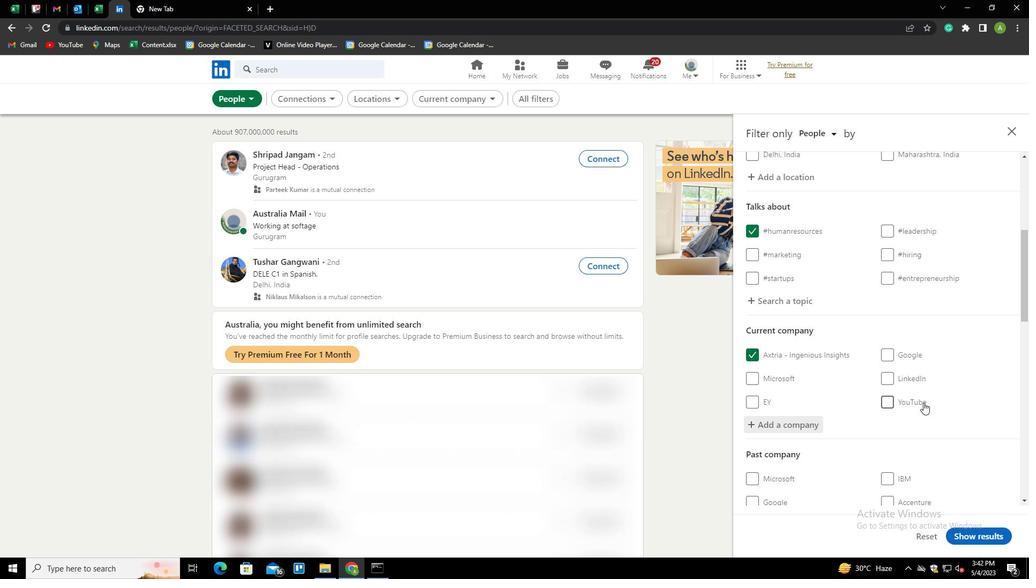 
Action: Mouse scrolled (923, 402) with delta (0, 0)
Screenshot: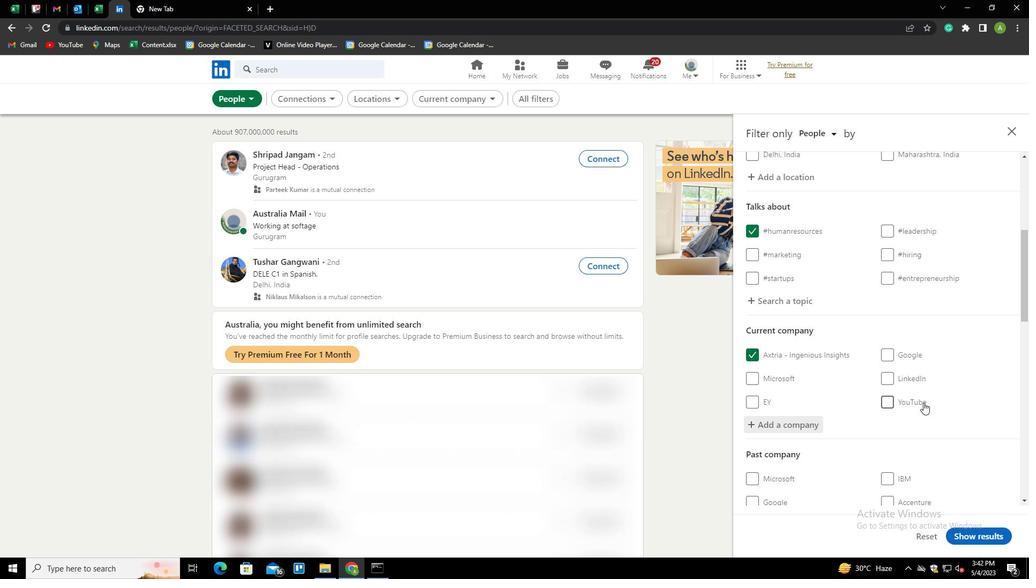 
Action: Mouse scrolled (923, 402) with delta (0, 0)
Screenshot: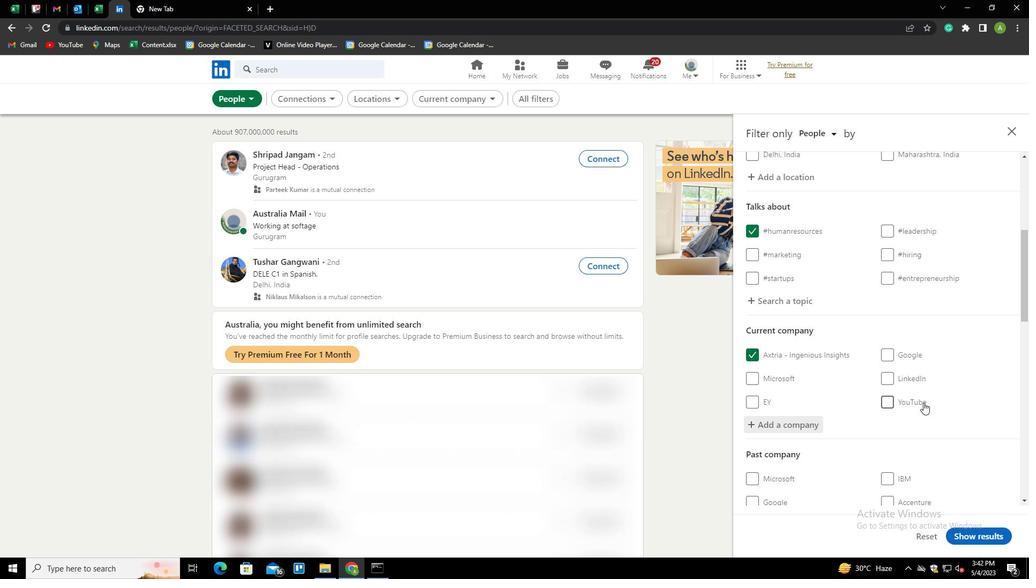 
Action: Mouse scrolled (923, 402) with delta (0, 0)
Screenshot: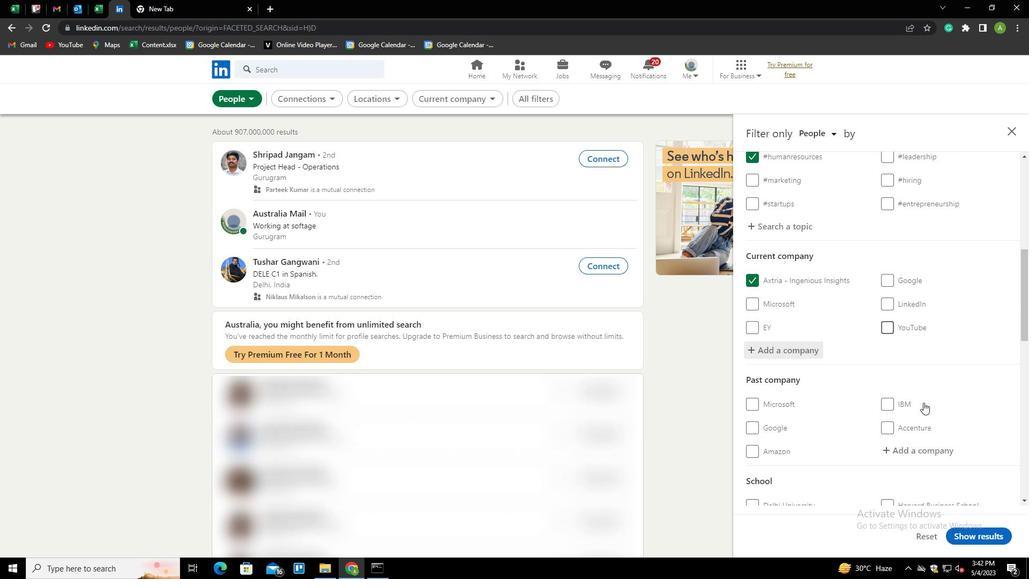 
Action: Mouse moved to (914, 418)
Screenshot: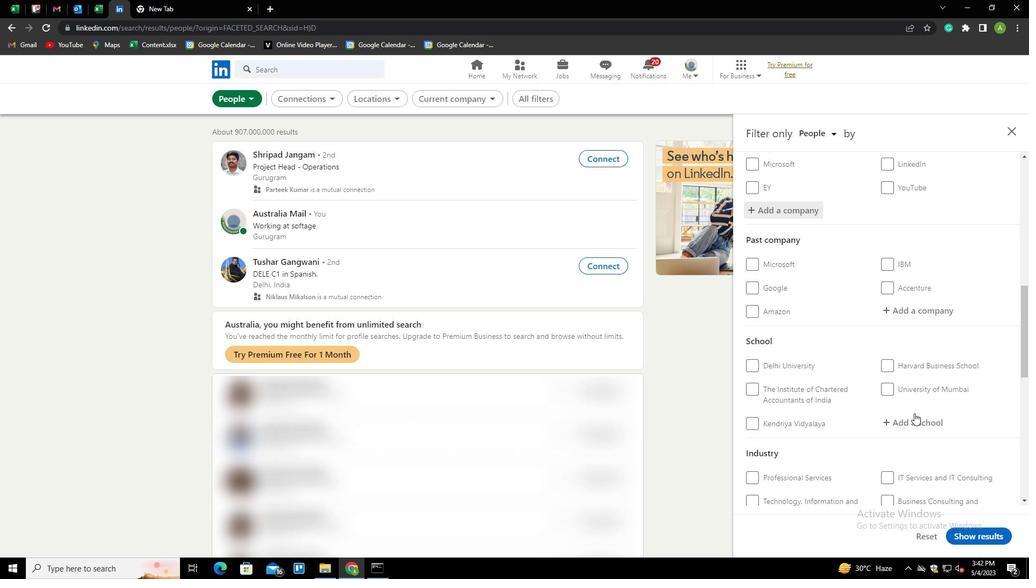 
Action: Mouse pressed left at (914, 418)
Screenshot: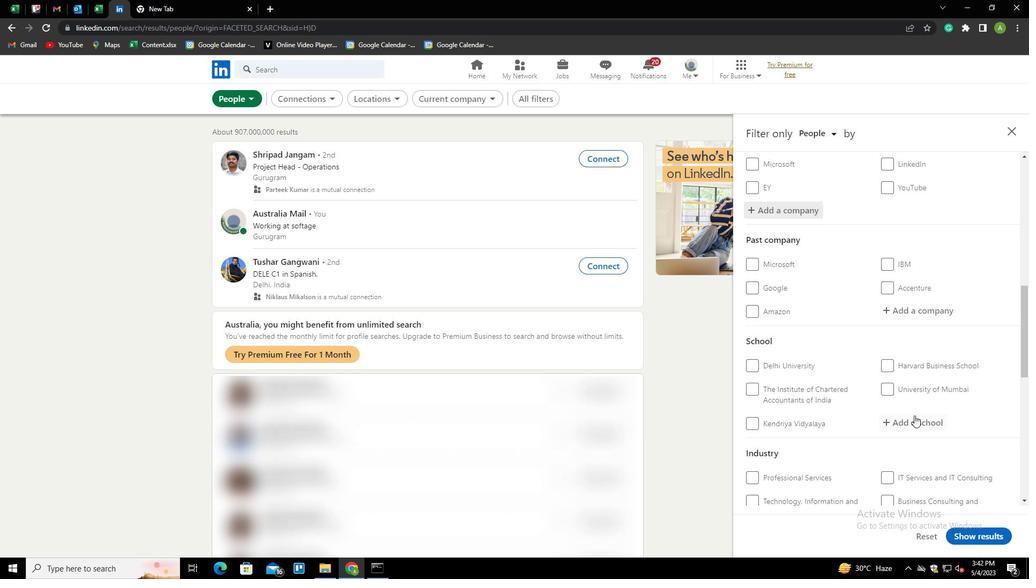 
Action: Key pressed <Key.shift>NAGPUR<Key.space><Key.shift>UNIVERSITY<Key.down><Key.enter>
Screenshot: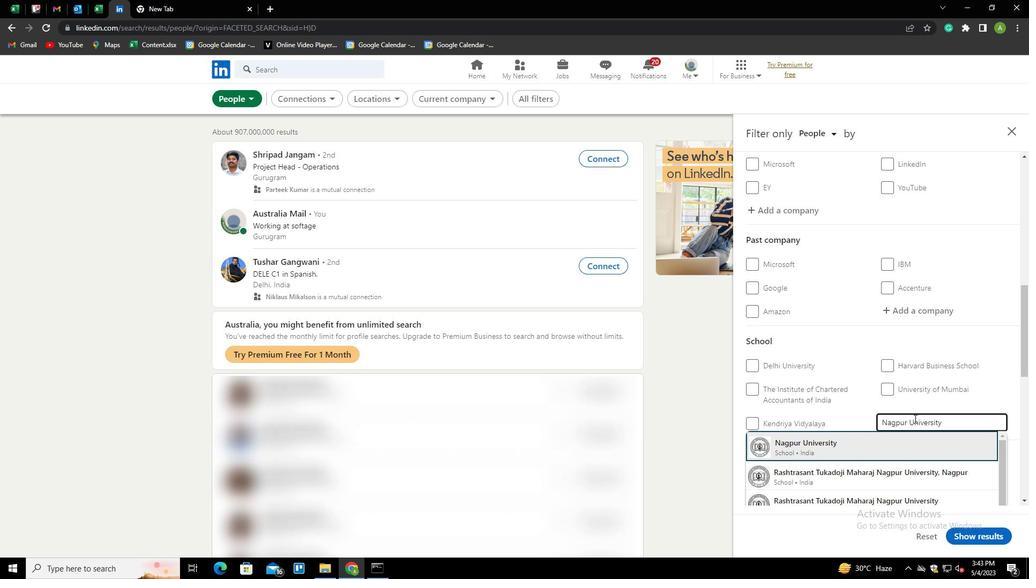 
Action: Mouse scrolled (914, 418) with delta (0, 0)
Screenshot: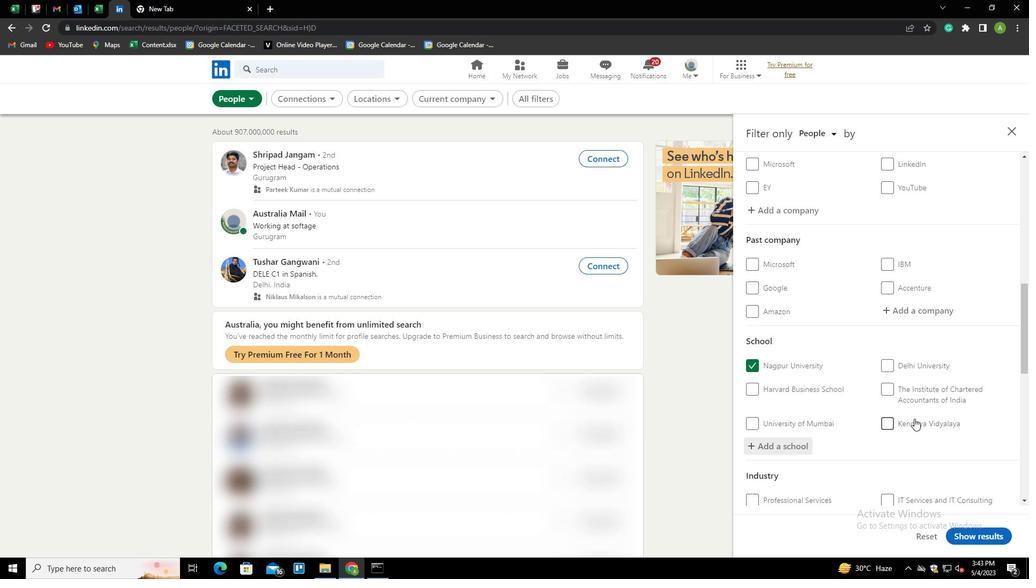 
Action: Mouse scrolled (914, 418) with delta (0, 0)
Screenshot: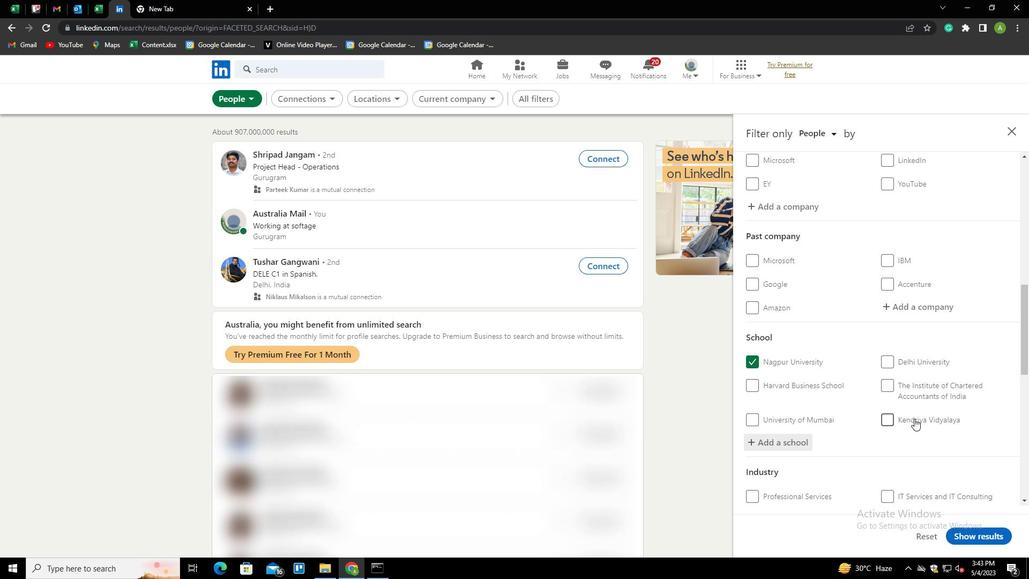 
Action: Mouse scrolled (914, 418) with delta (0, 0)
Screenshot: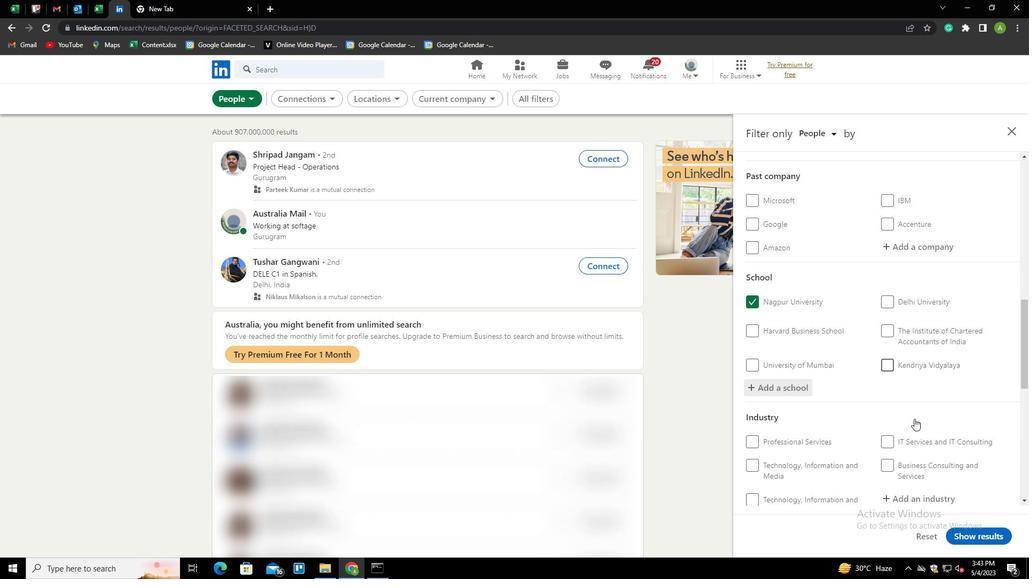 
Action: Mouse moved to (909, 395)
Screenshot: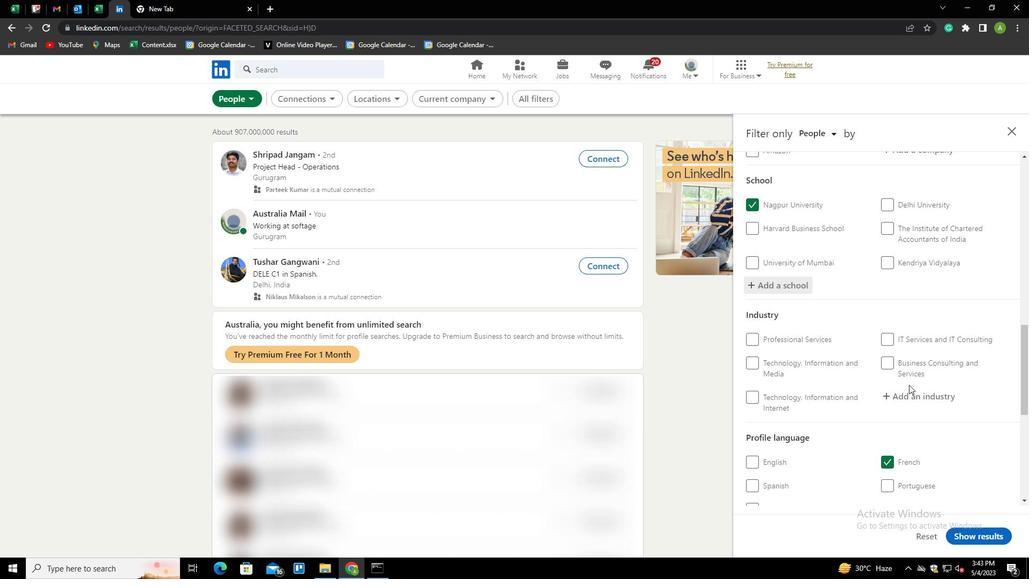 
Action: Mouse pressed left at (909, 395)
Screenshot: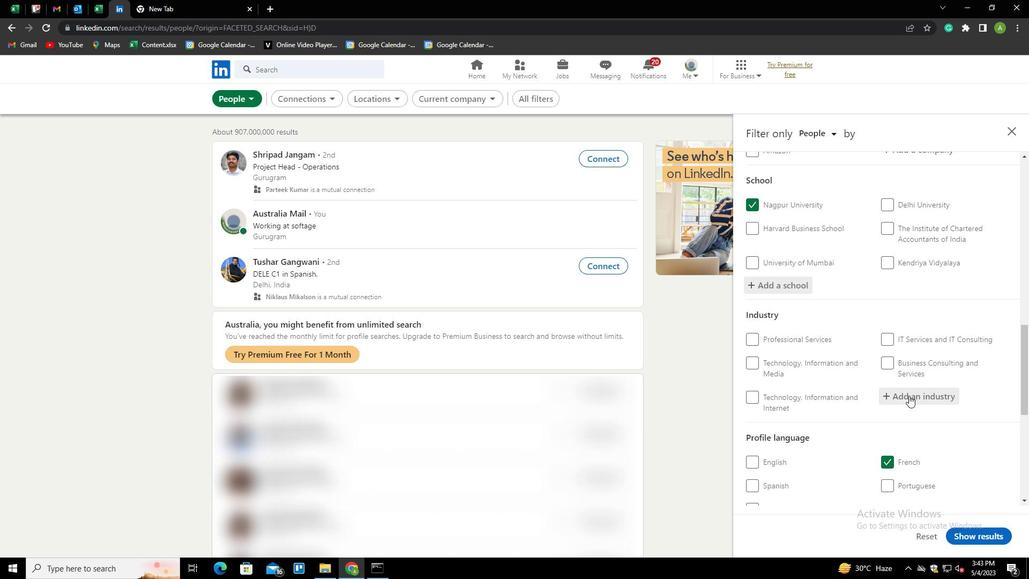 
Action: Key pressed <Key.shift>WHOLESALE<Key.space><Key.shift>LUXURY<Key.space><Key.shift>F<Key.backspace><Key.shift>GOODS<Key.down><Key.enter>
Screenshot: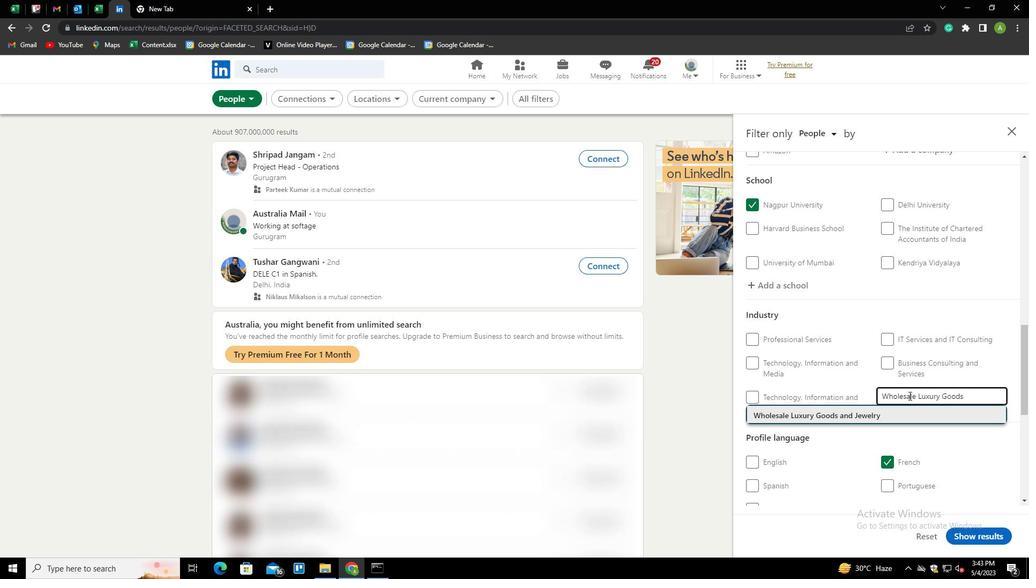 
Action: Mouse moved to (876, 380)
Screenshot: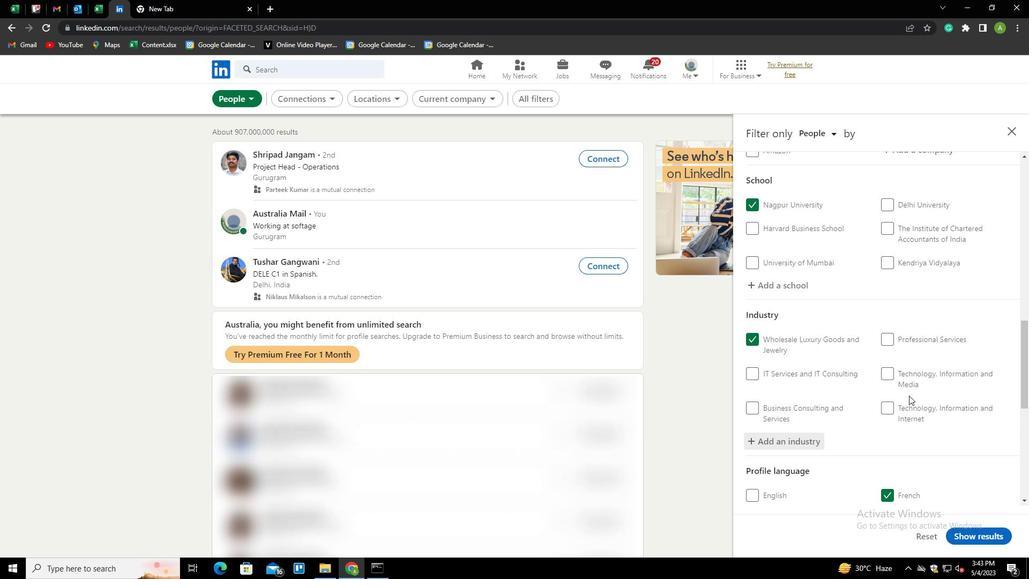 
Action: Mouse scrolled (876, 379) with delta (0, 0)
Screenshot: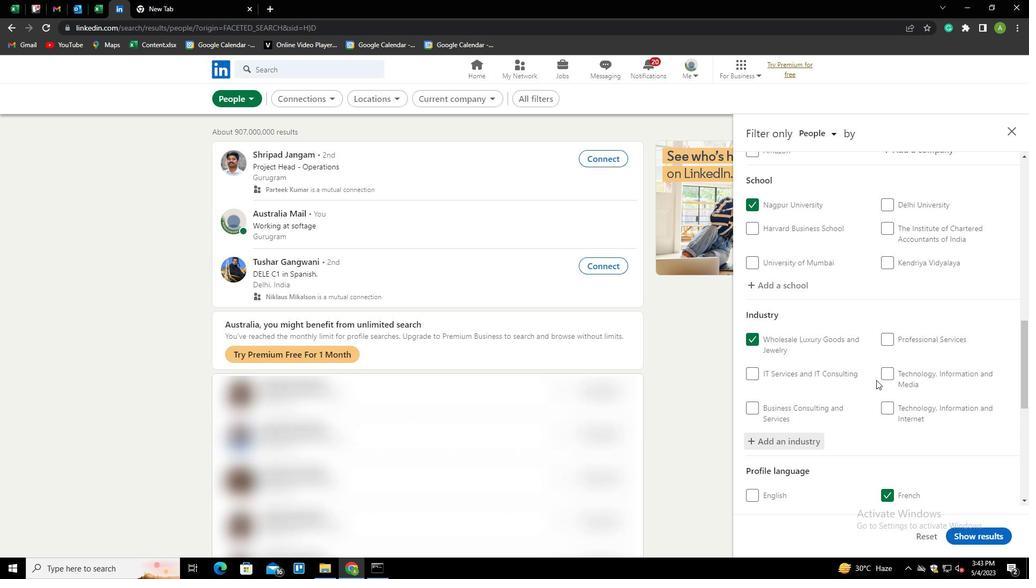 
Action: Mouse scrolled (876, 379) with delta (0, 0)
Screenshot: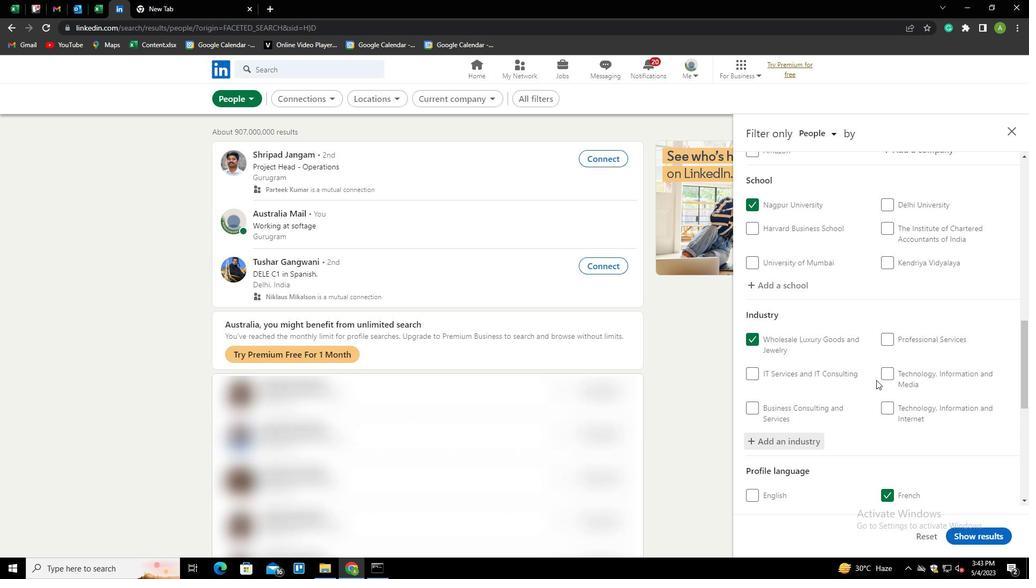 
Action: Mouse scrolled (876, 379) with delta (0, 0)
Screenshot: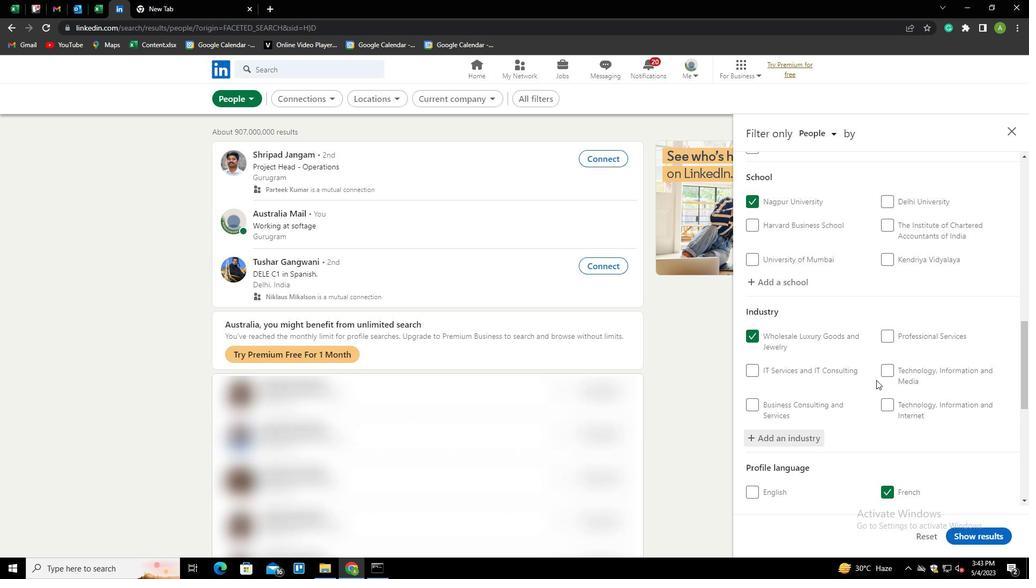 
Action: Mouse scrolled (876, 379) with delta (0, 0)
Screenshot: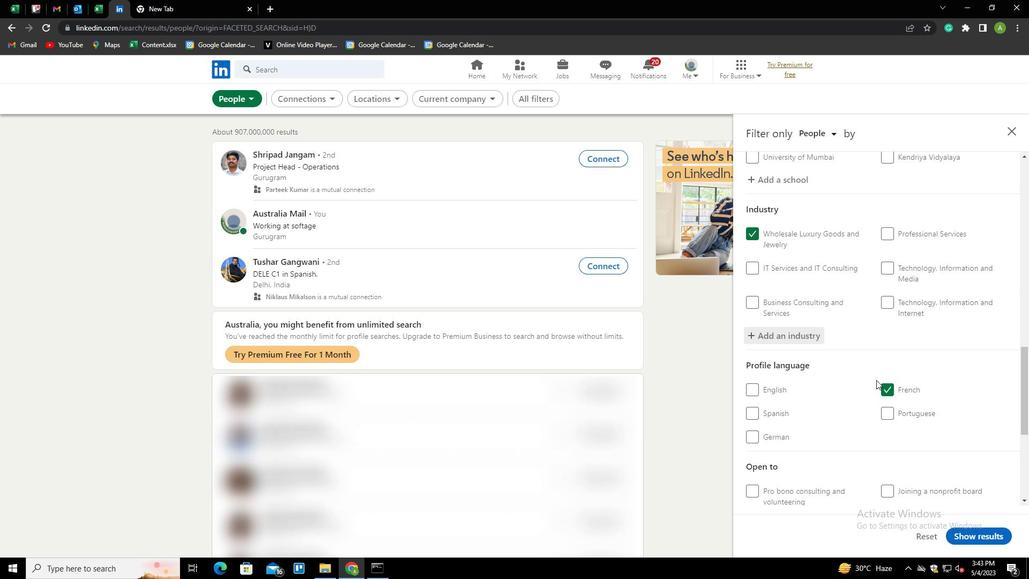
Action: Mouse scrolled (876, 379) with delta (0, 0)
Screenshot: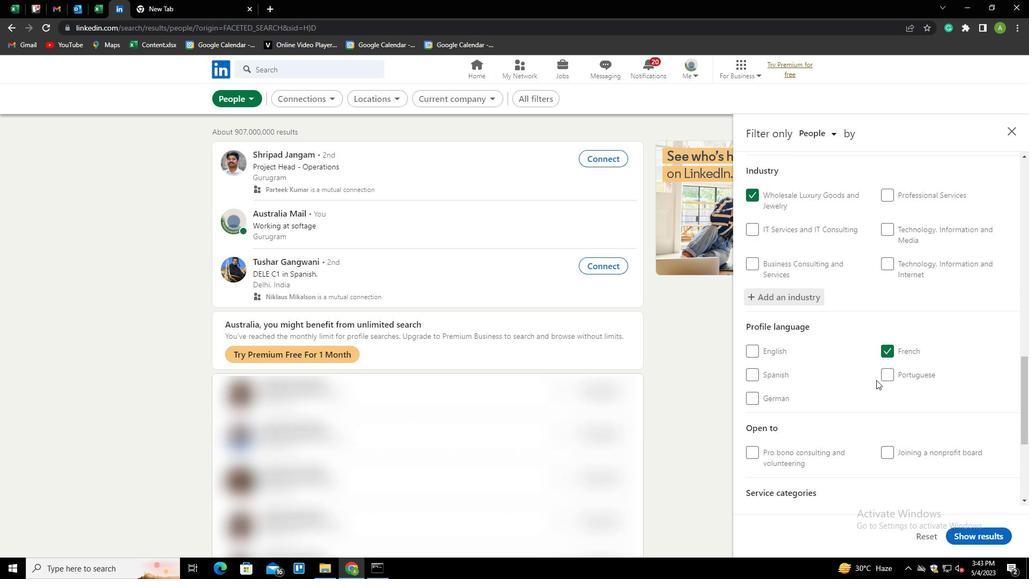 
Action: Mouse scrolled (876, 379) with delta (0, 0)
Screenshot: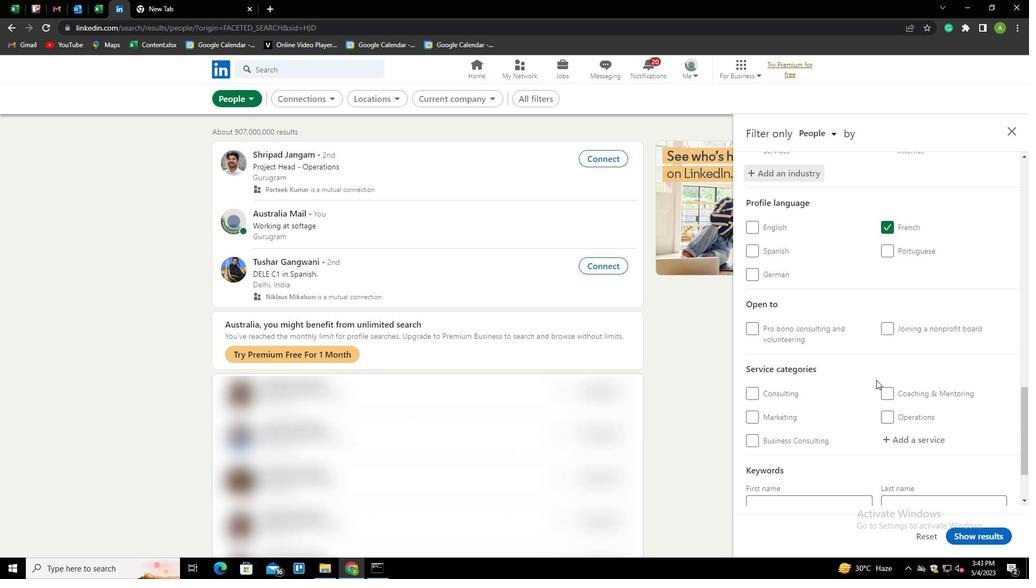 
Action: Mouse scrolled (876, 379) with delta (0, 0)
Screenshot: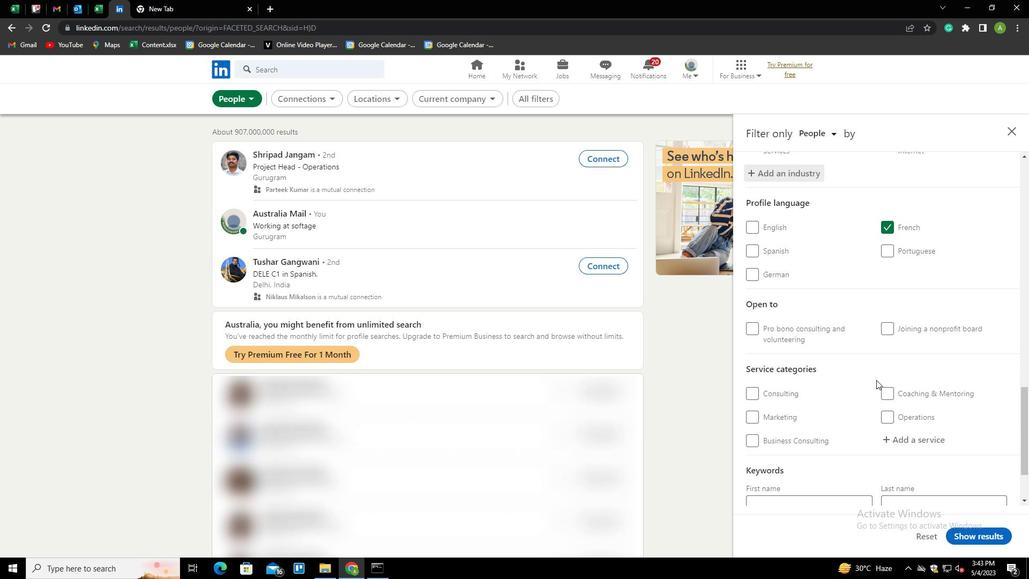 
Action: Mouse moved to (904, 361)
Screenshot: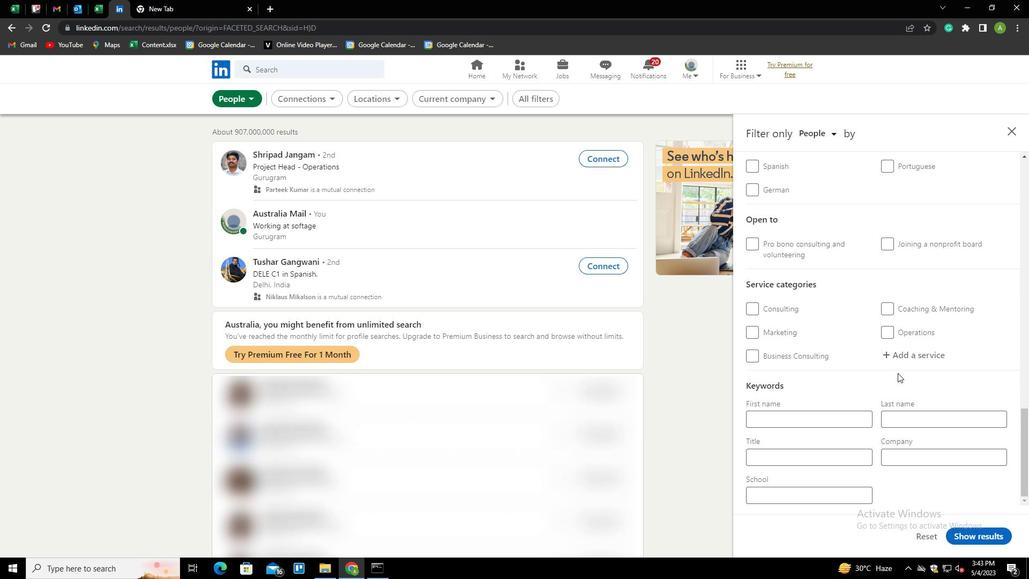 
Action: Mouse pressed left at (904, 361)
Screenshot: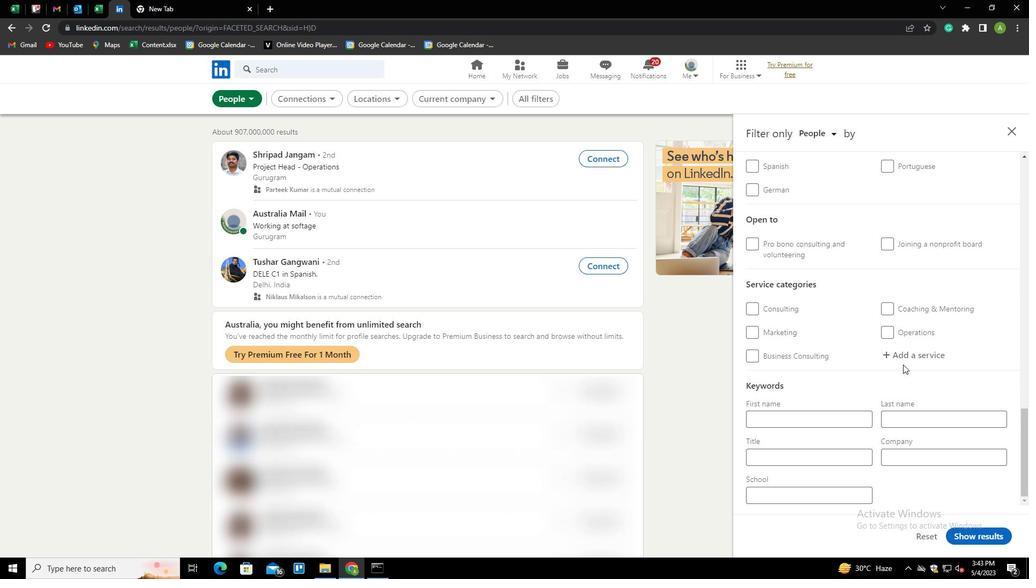 
Action: Mouse moved to (907, 358)
Screenshot: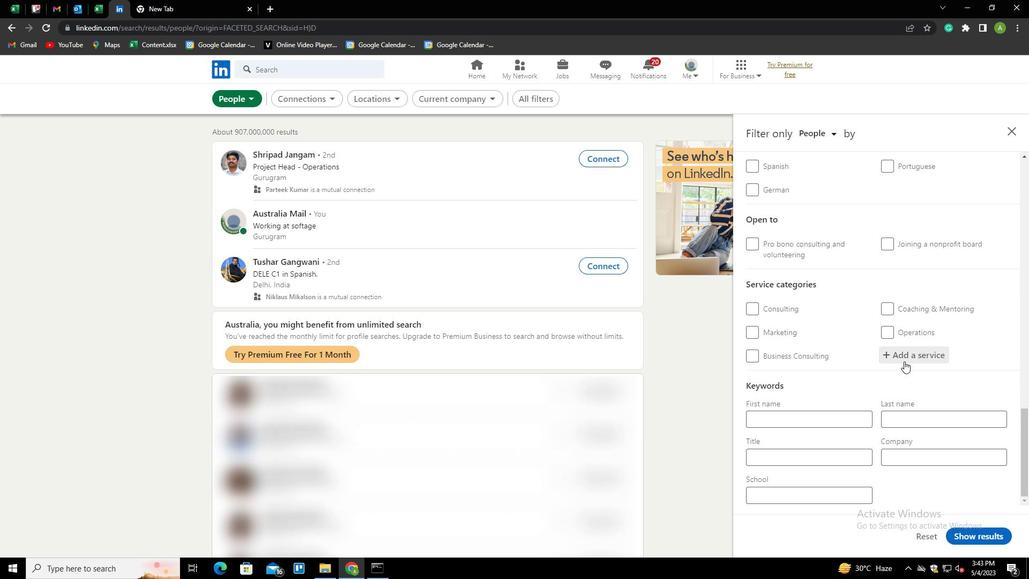 
Action: Key pressed <Key.shift>REAL<Key.space><Key.shift>ESTATE<Key.space><Key.shift>APPRAISAL<Key.down><Key.enter>
Screenshot: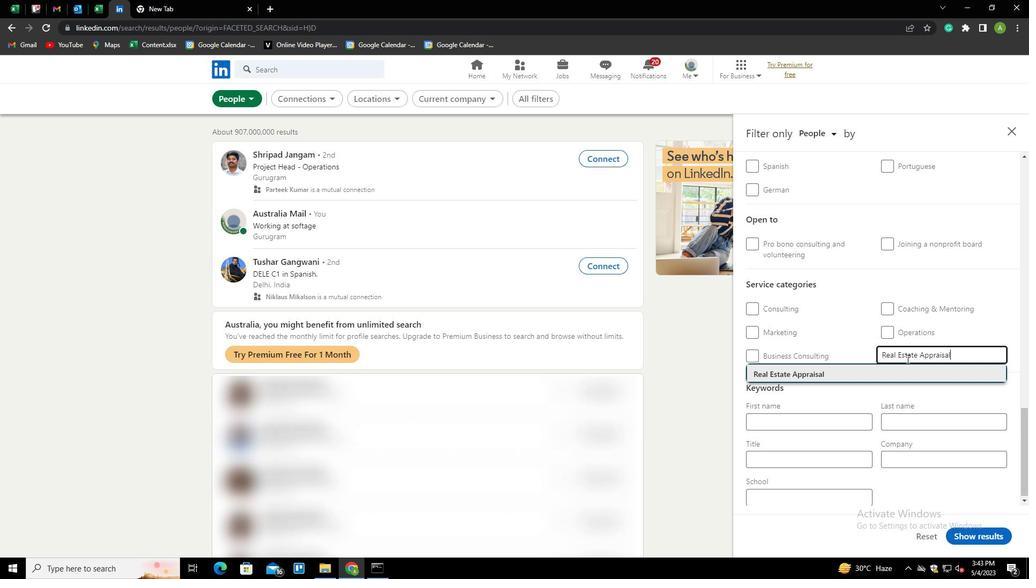 
Action: Mouse scrolled (907, 358) with delta (0, 0)
Screenshot: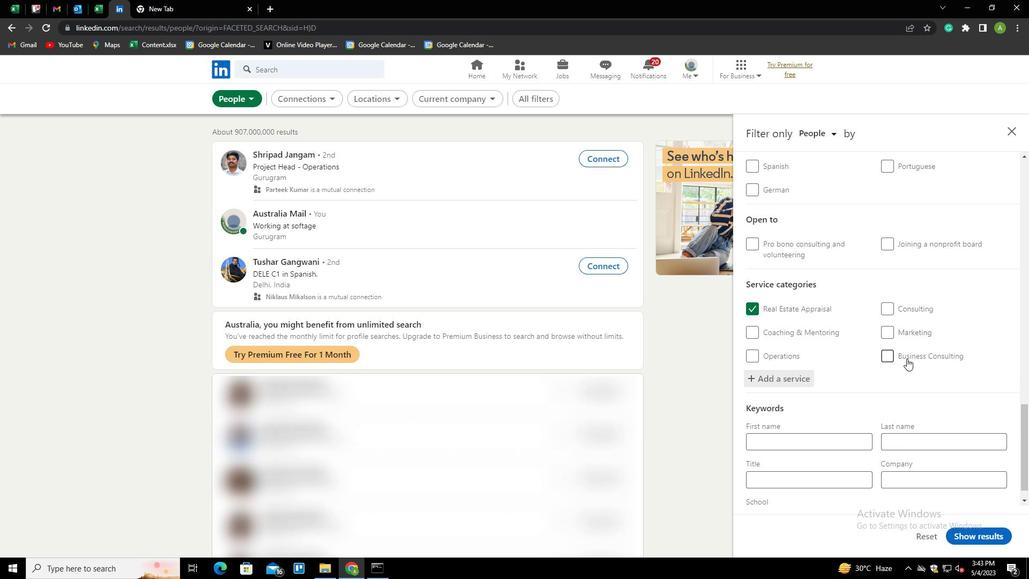 
Action: Mouse scrolled (907, 358) with delta (0, 0)
Screenshot: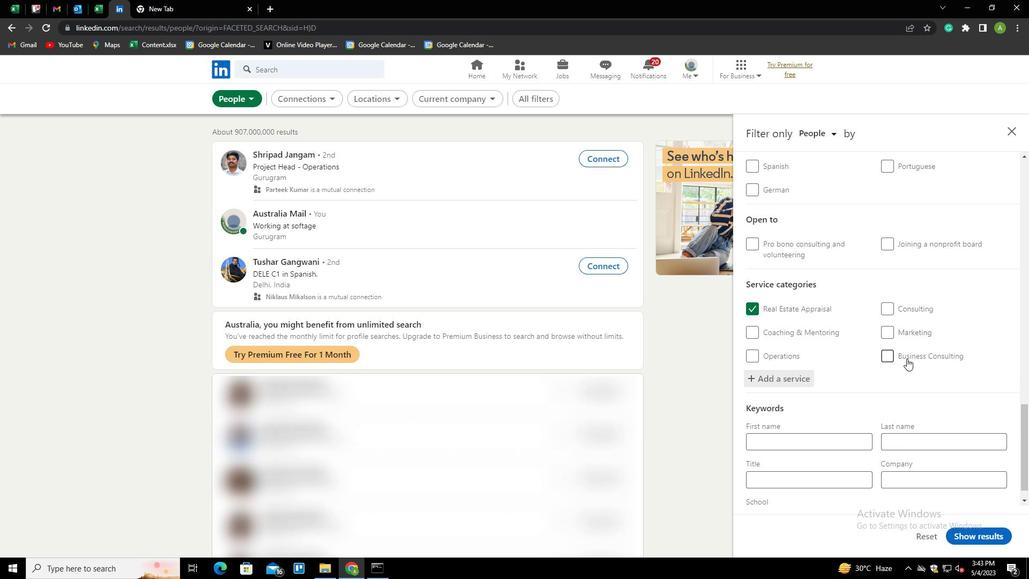 
Action: Mouse scrolled (907, 358) with delta (0, 0)
Screenshot: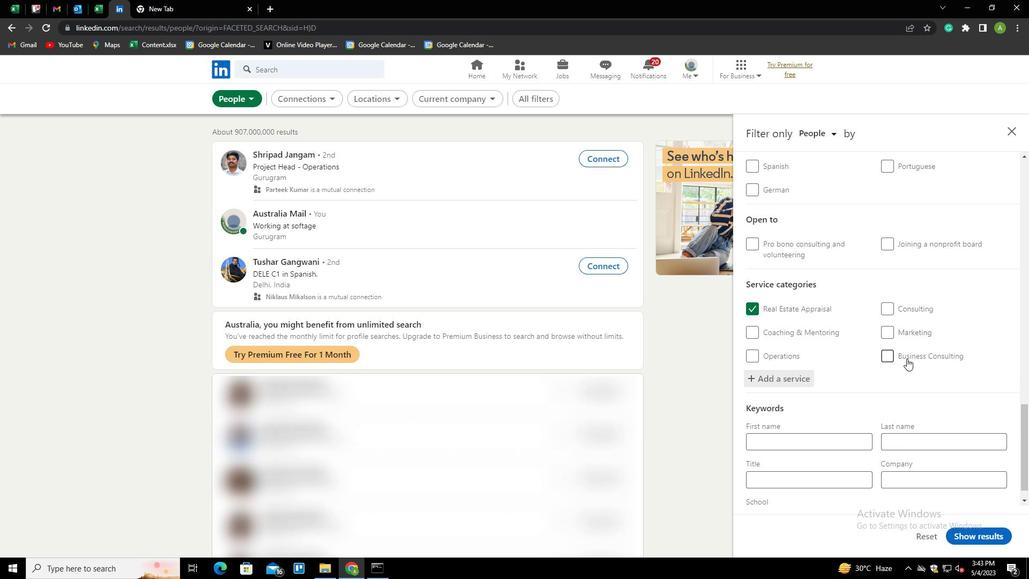 
Action: Mouse scrolled (907, 358) with delta (0, 0)
Screenshot: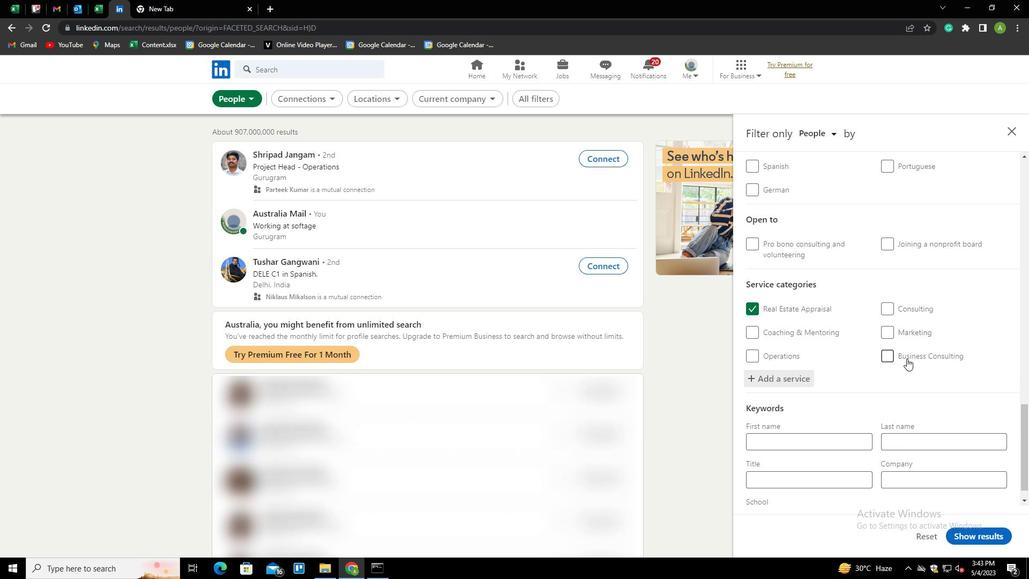 
Action: Mouse scrolled (907, 358) with delta (0, 0)
Screenshot: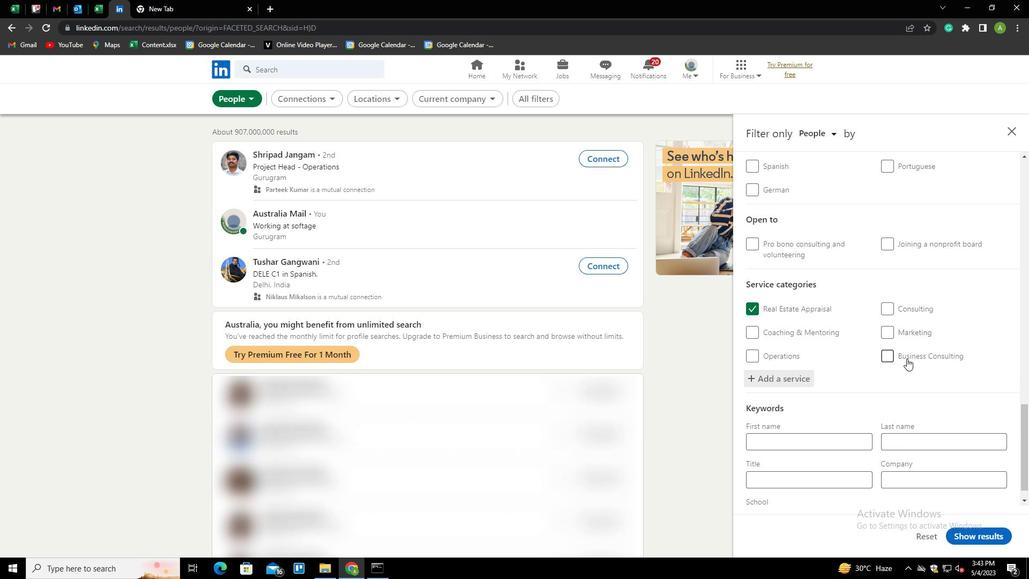 
Action: Mouse scrolled (907, 358) with delta (0, 0)
Screenshot: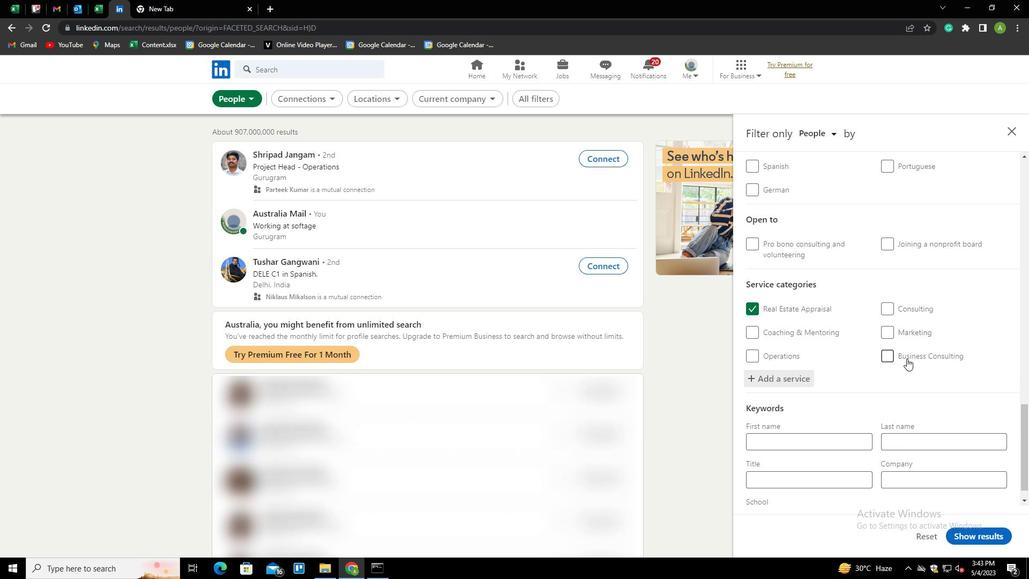 
Action: Mouse moved to (832, 456)
Screenshot: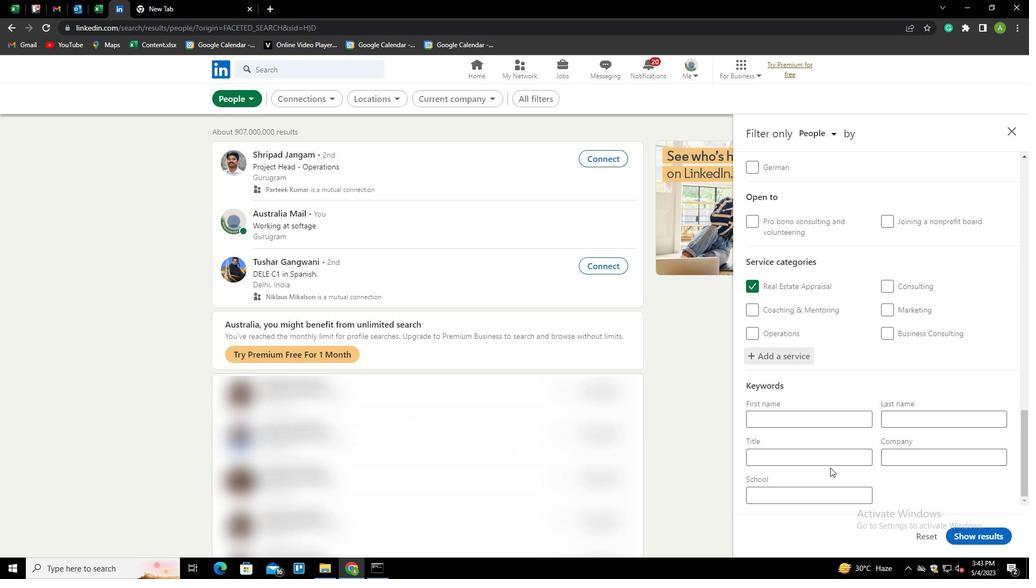 
Action: Mouse pressed left at (832, 456)
Screenshot: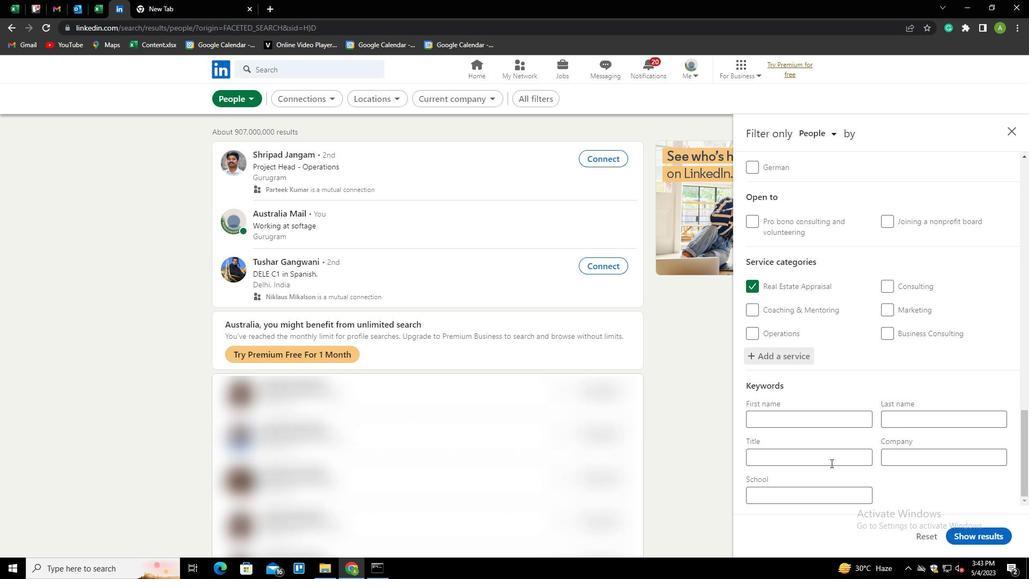 
Action: Key pressed <Key.shift>COMMERCIAL<Key.space><Key.shift>LOAN<Key.space><Key.shift>OFFICER
Screenshot: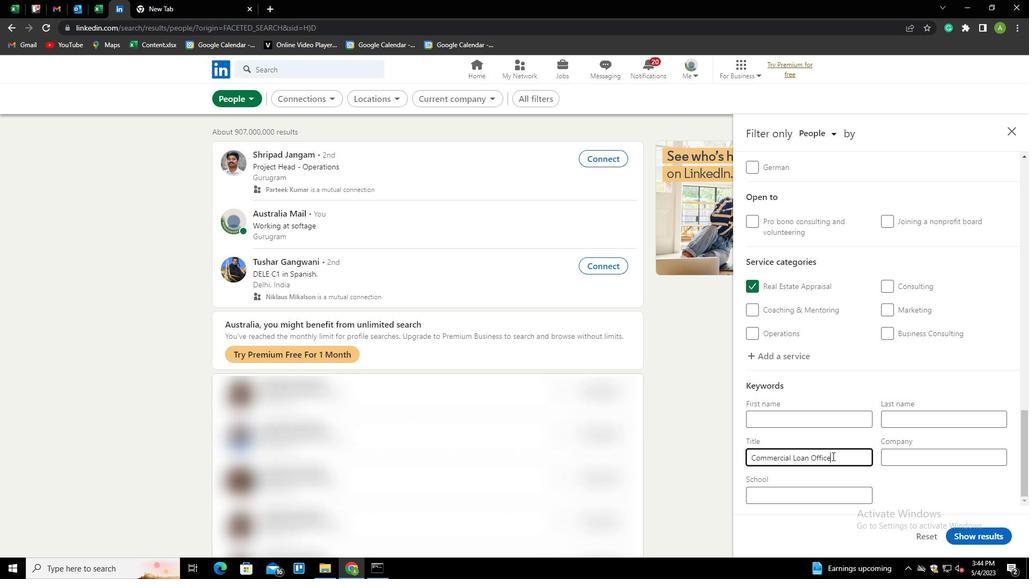 
Action: Mouse moved to (945, 486)
Screenshot: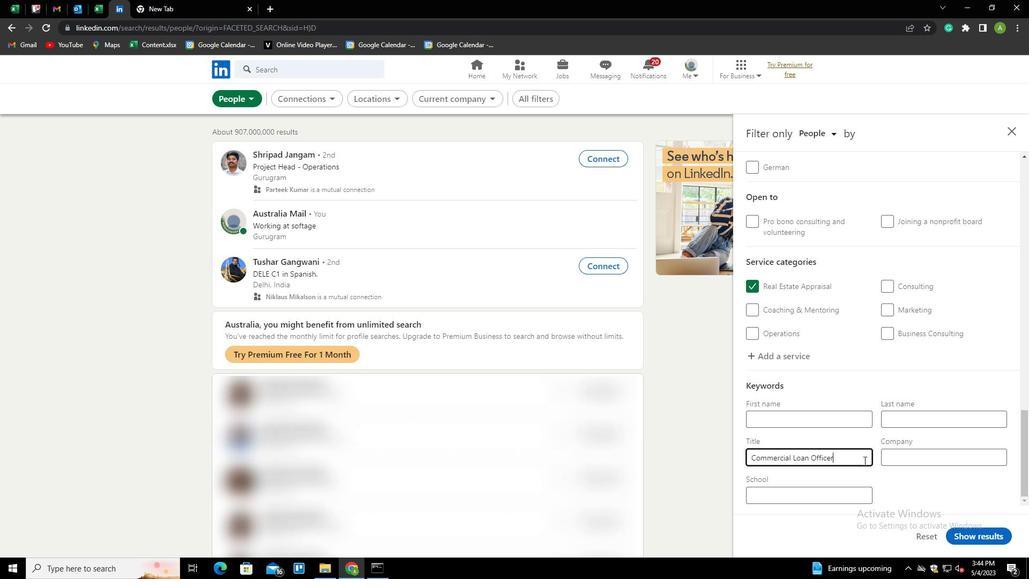 
Action: Mouse pressed left at (945, 486)
Screenshot: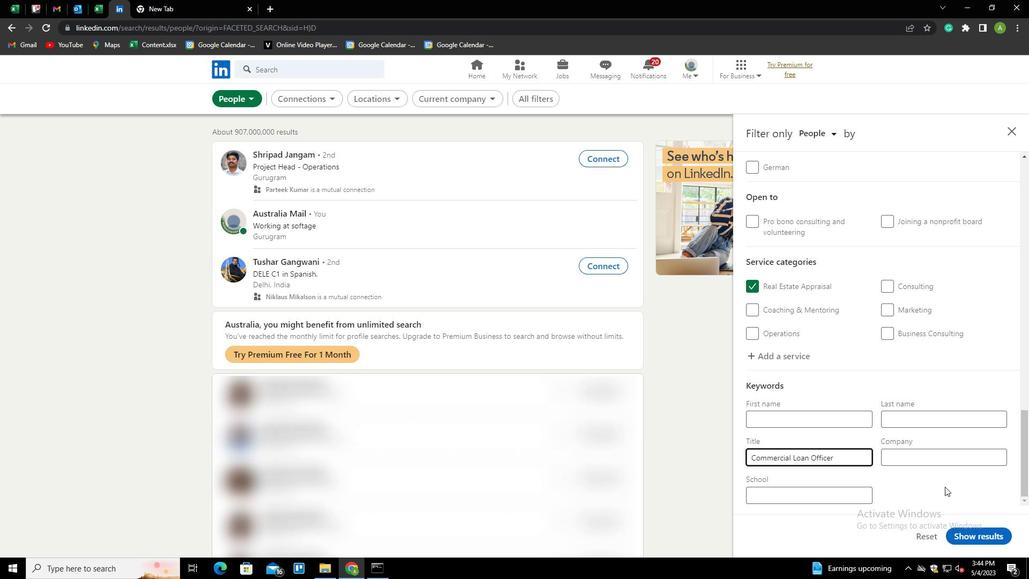 
Action: Mouse moved to (989, 531)
Screenshot: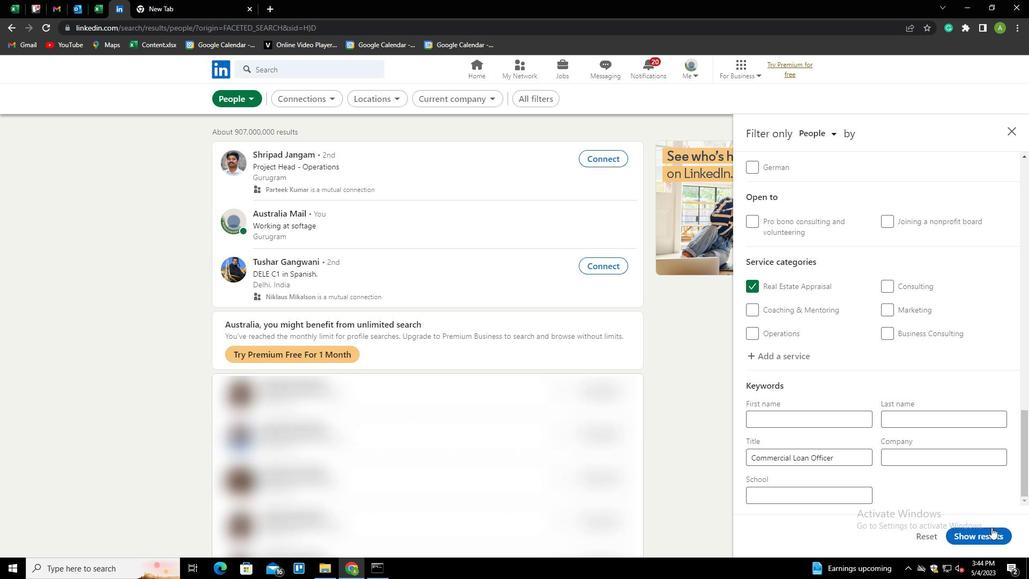 
Action: Mouse pressed left at (989, 531)
Screenshot: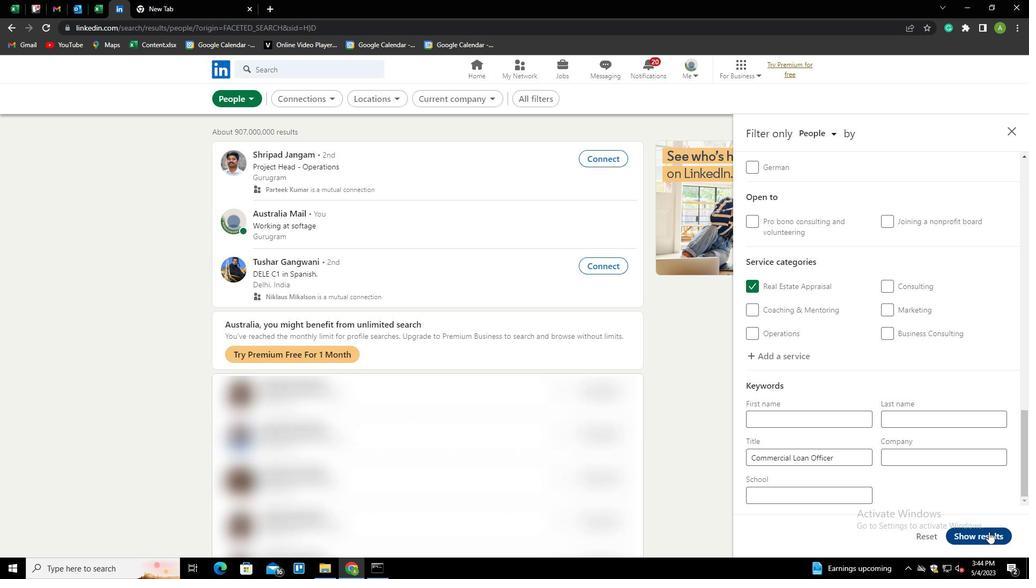 
